 Task: Find a flat in Działdowo, Poland, for 2 guests from 2 June to 15 June, with a price range of 10,000 to 15,000, self check-in, and English-speaking host.
Action: Mouse moved to (366, 149)
Screenshot: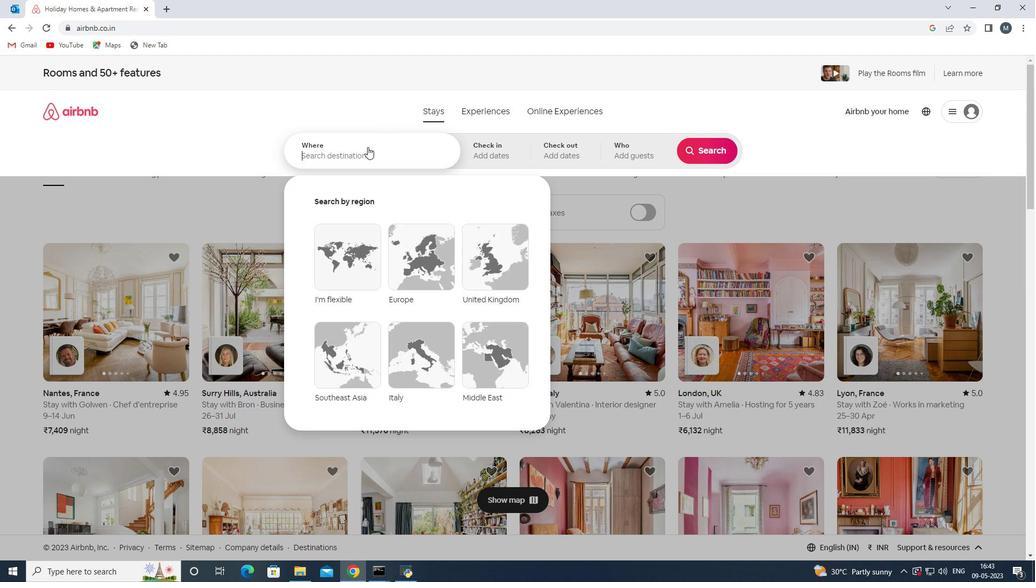 
Action: Mouse pressed left at (366, 149)
Screenshot: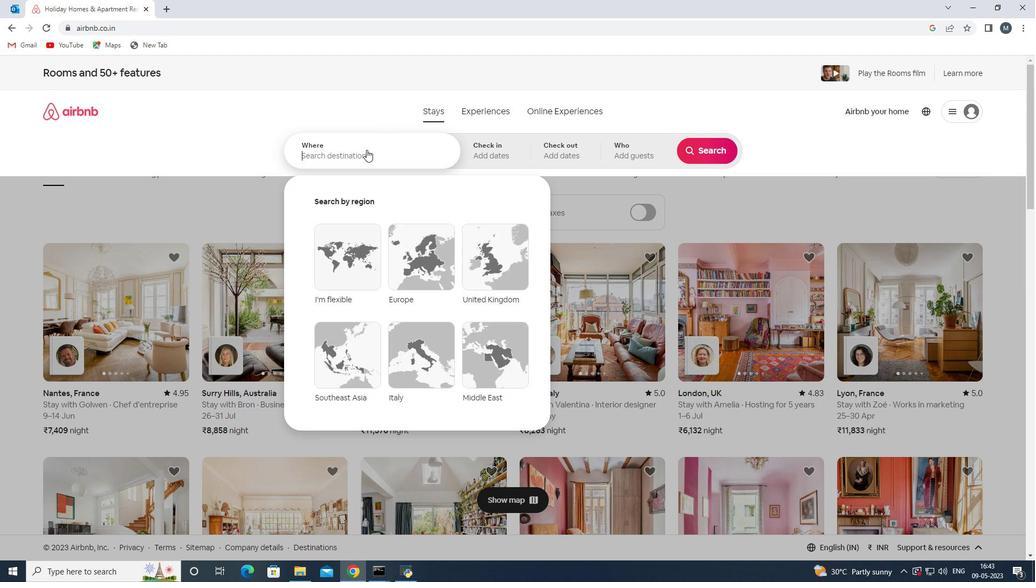 
Action: Mouse moved to (366, 154)
Screenshot: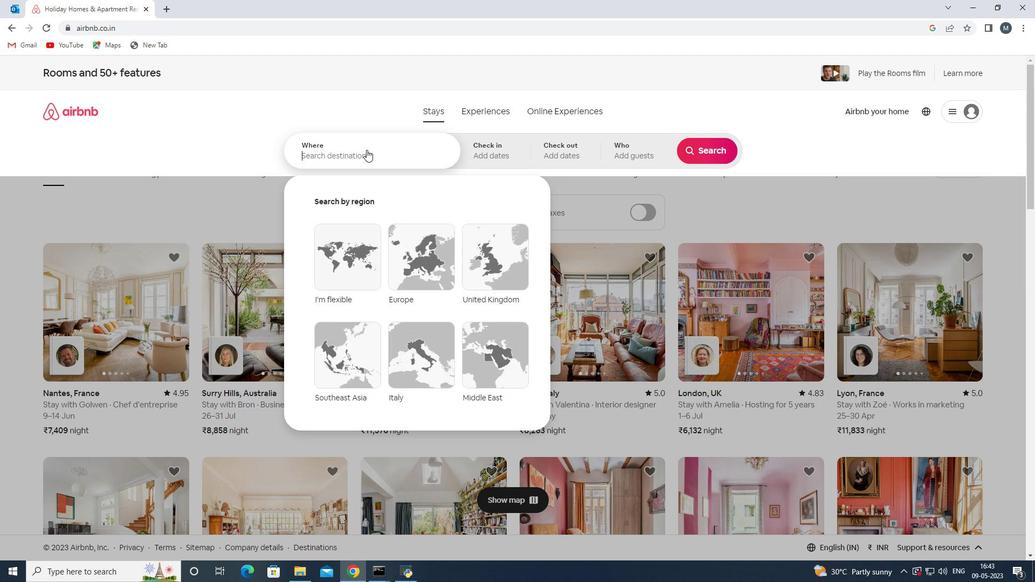 
Action: Key pressed <Key.shift><Key.shift><Key.shift>Dzialdowo,<Key.shift>Poland
Screenshot: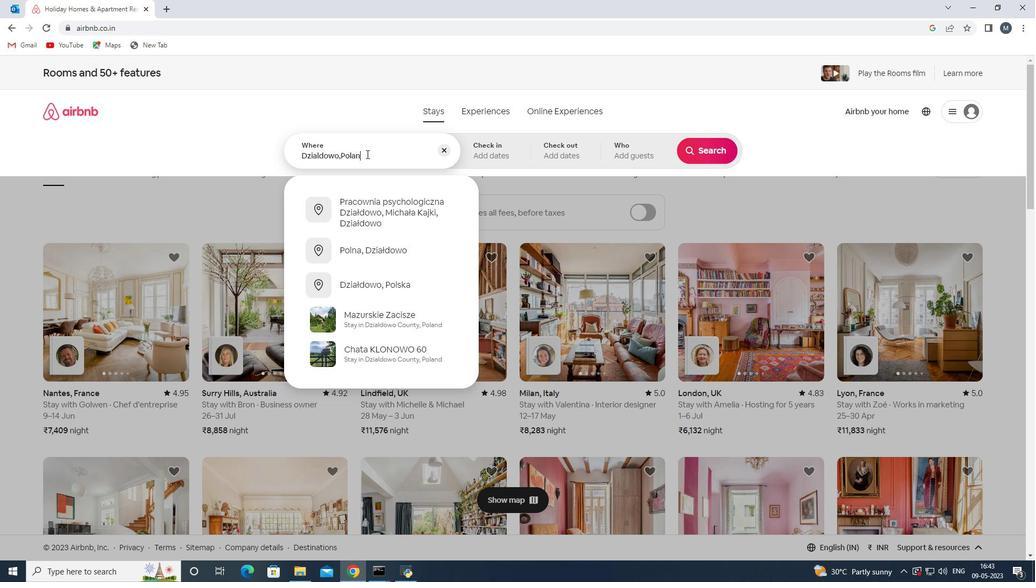 
Action: Mouse moved to (387, 213)
Screenshot: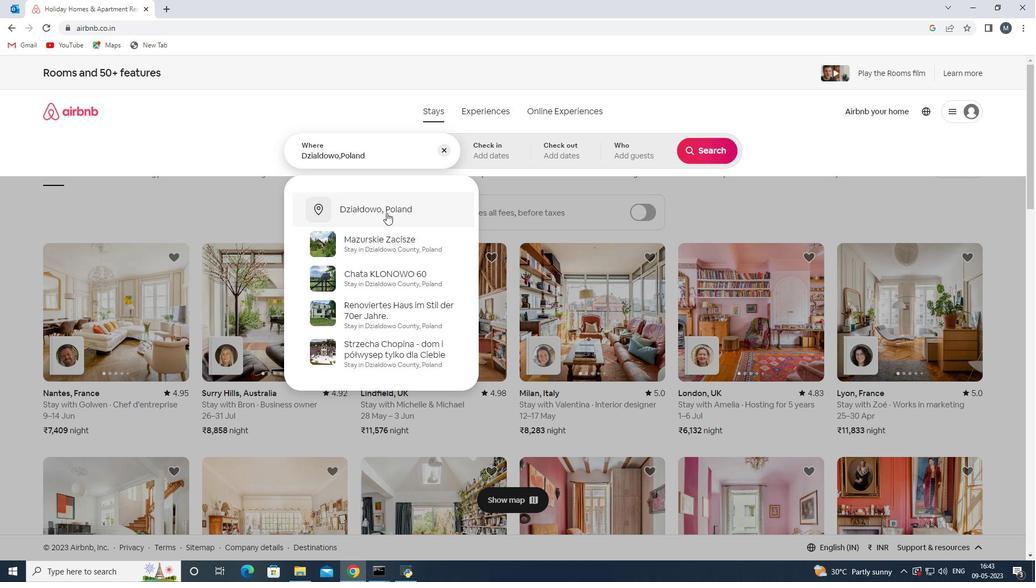 
Action: Mouse pressed left at (387, 213)
Screenshot: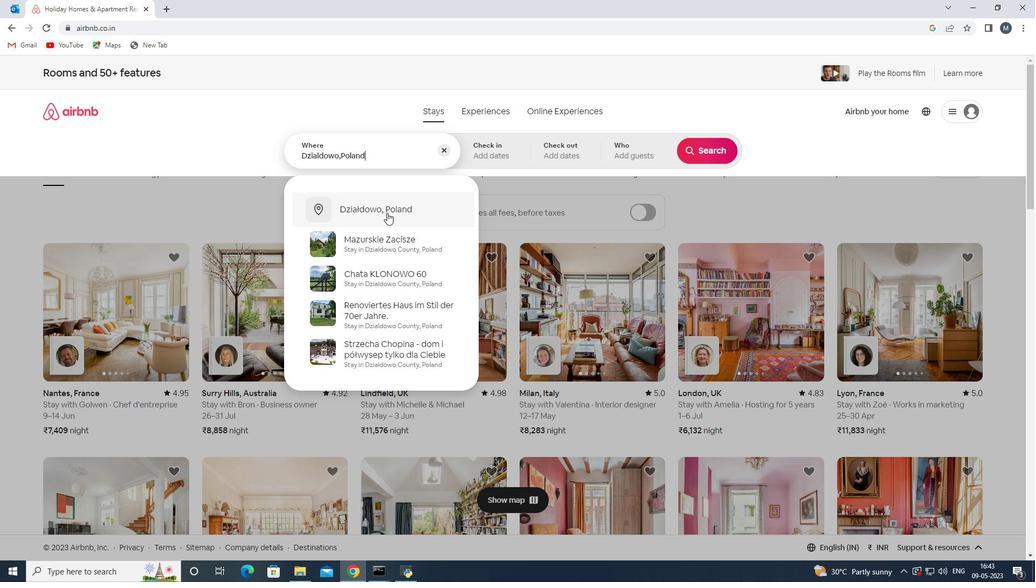 
Action: Mouse moved to (666, 288)
Screenshot: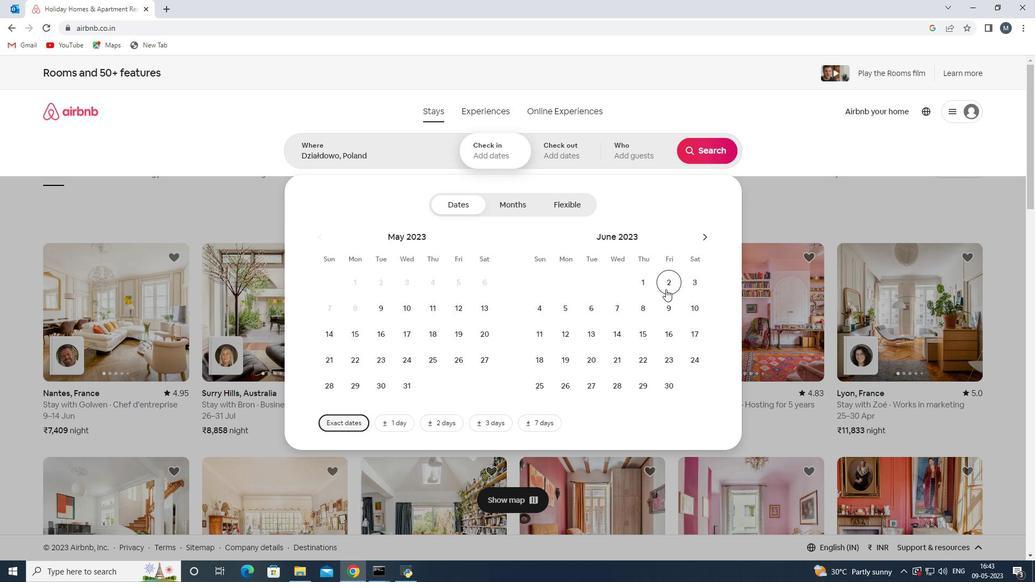 
Action: Mouse pressed left at (666, 288)
Screenshot: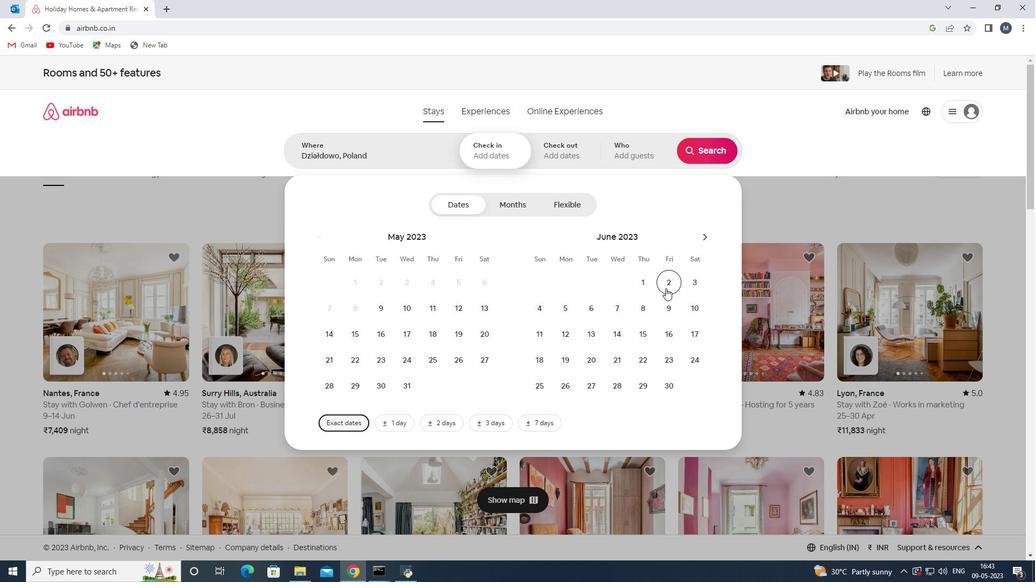 
Action: Mouse moved to (628, 336)
Screenshot: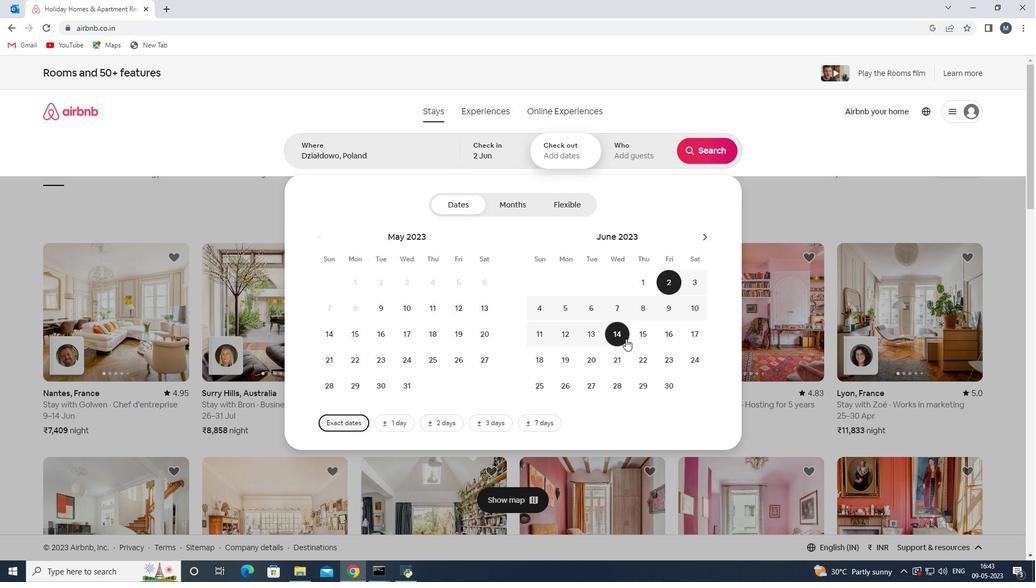 
Action: Mouse pressed left at (628, 336)
Screenshot: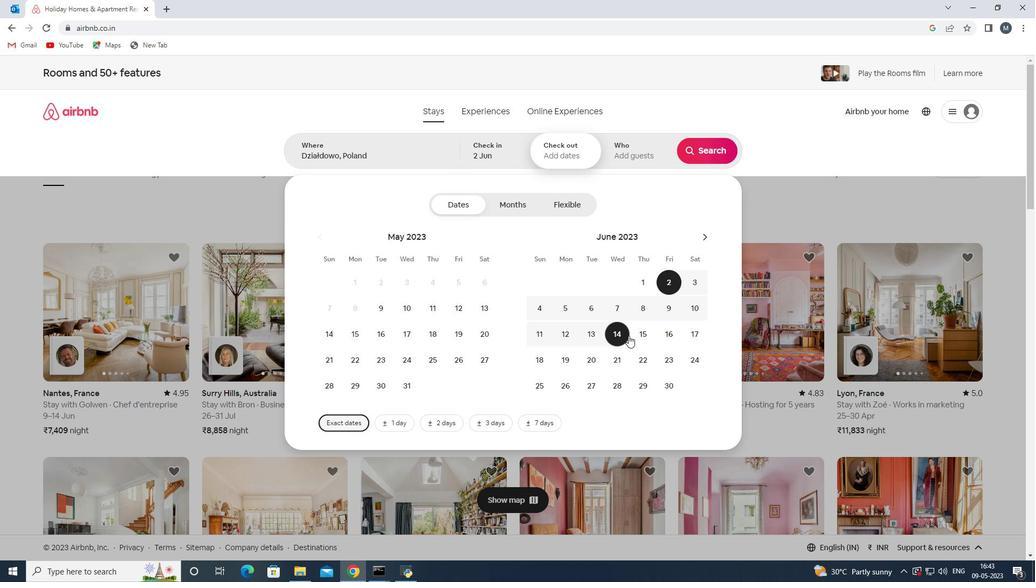 
Action: Mouse moved to (636, 334)
Screenshot: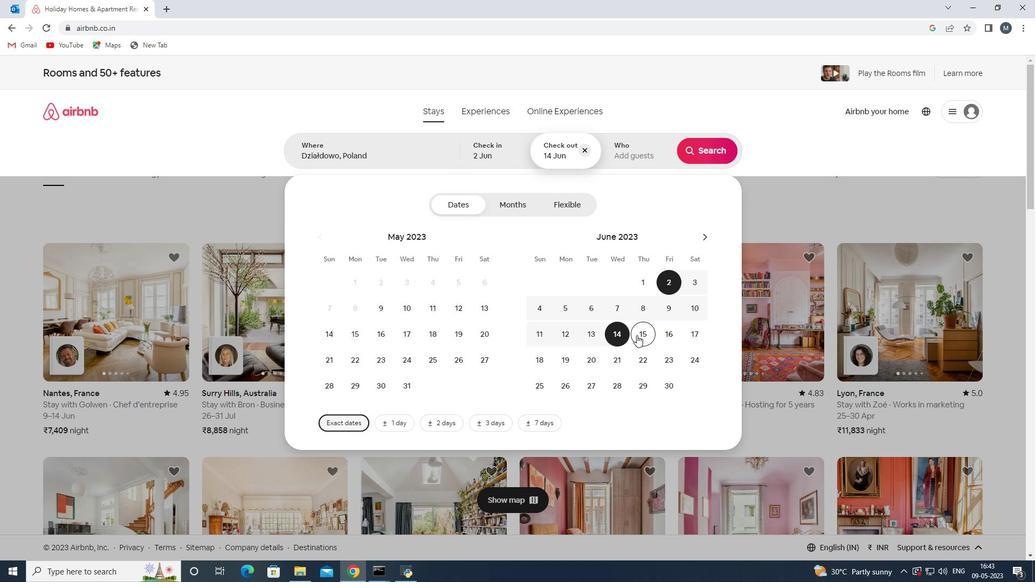 
Action: Mouse pressed left at (636, 334)
Screenshot: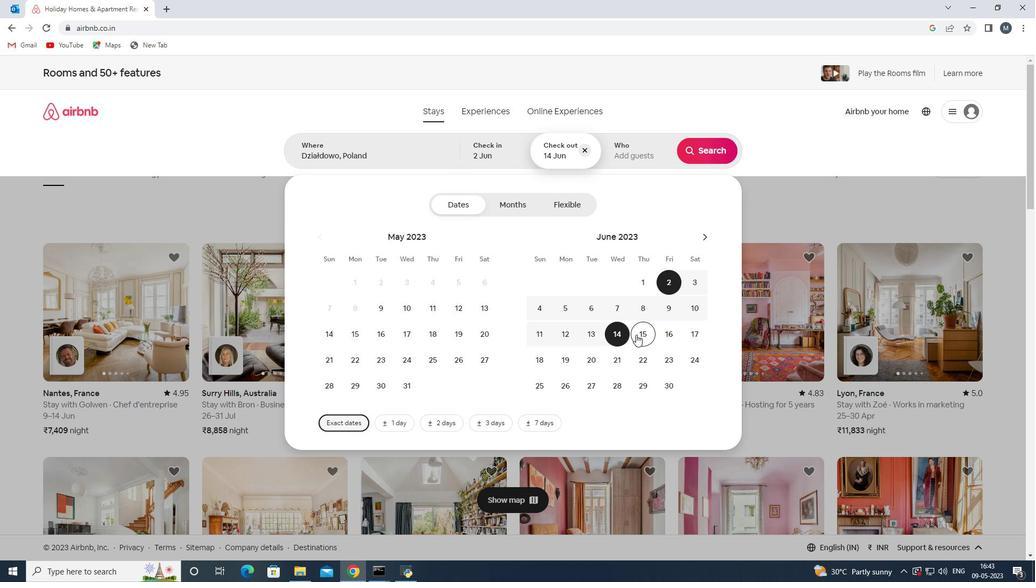 
Action: Mouse moved to (623, 148)
Screenshot: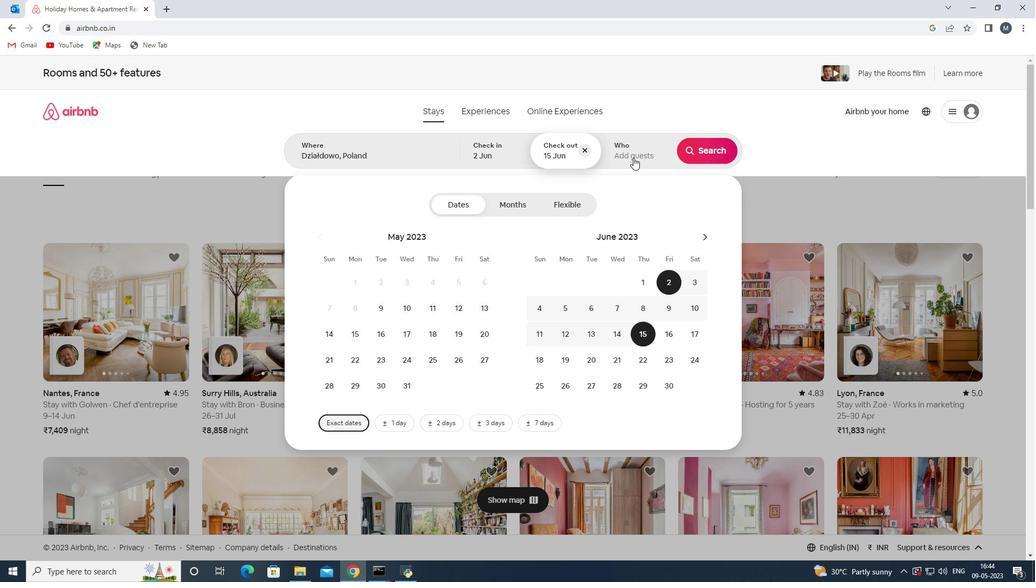 
Action: Mouse pressed left at (623, 148)
Screenshot: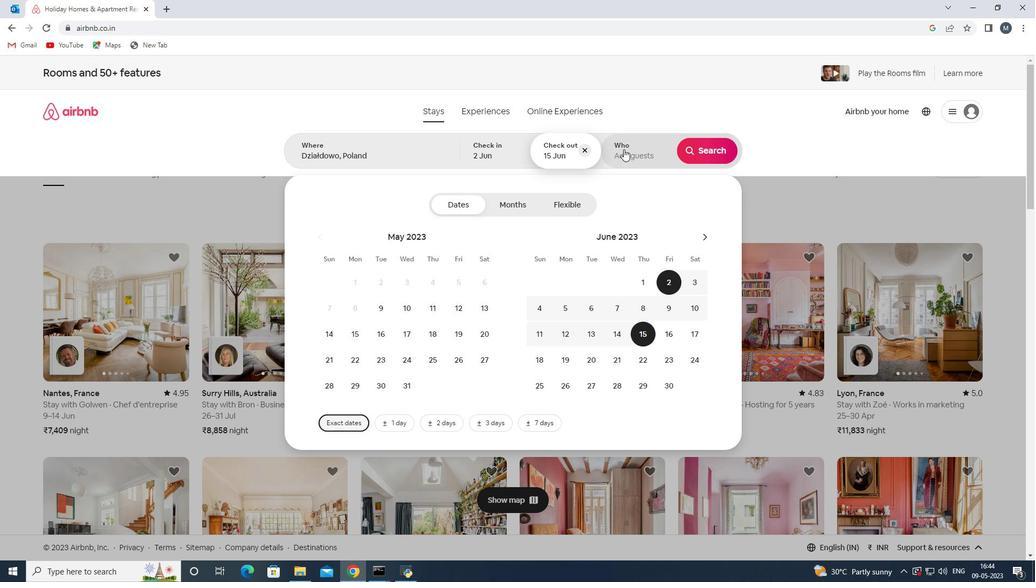 
Action: Mouse moved to (709, 204)
Screenshot: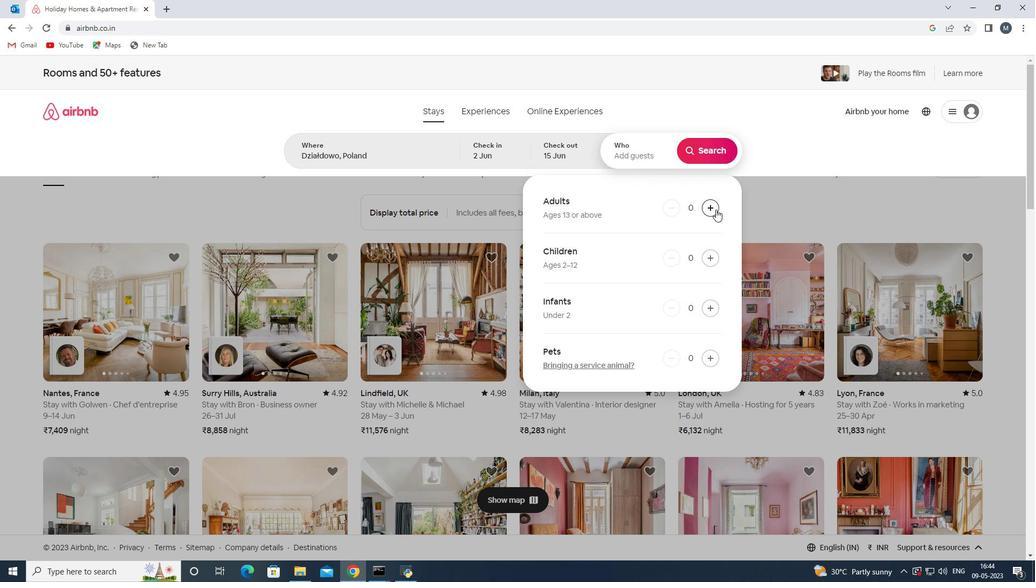 
Action: Mouse pressed left at (709, 204)
Screenshot: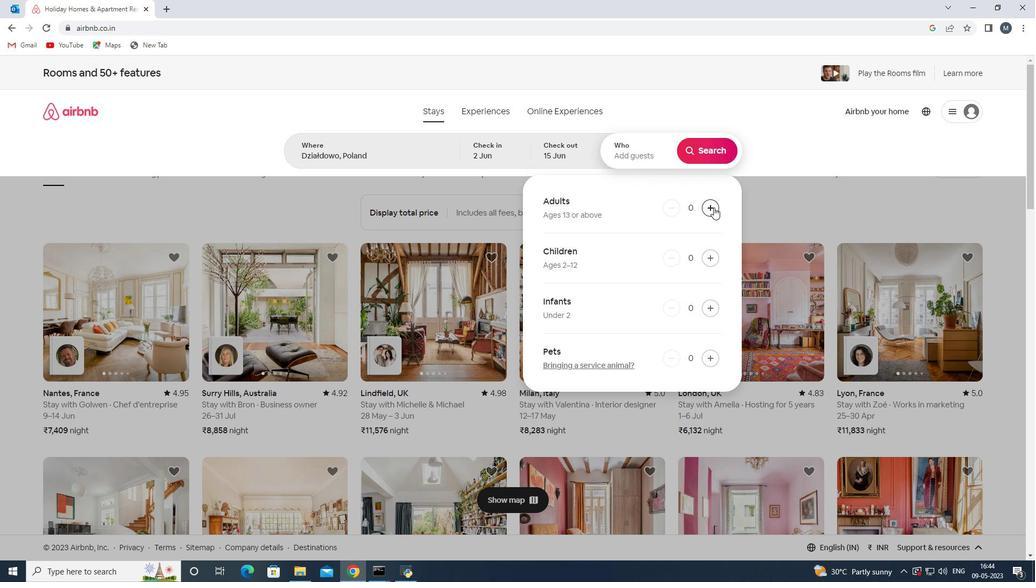 
Action: Mouse pressed left at (709, 204)
Screenshot: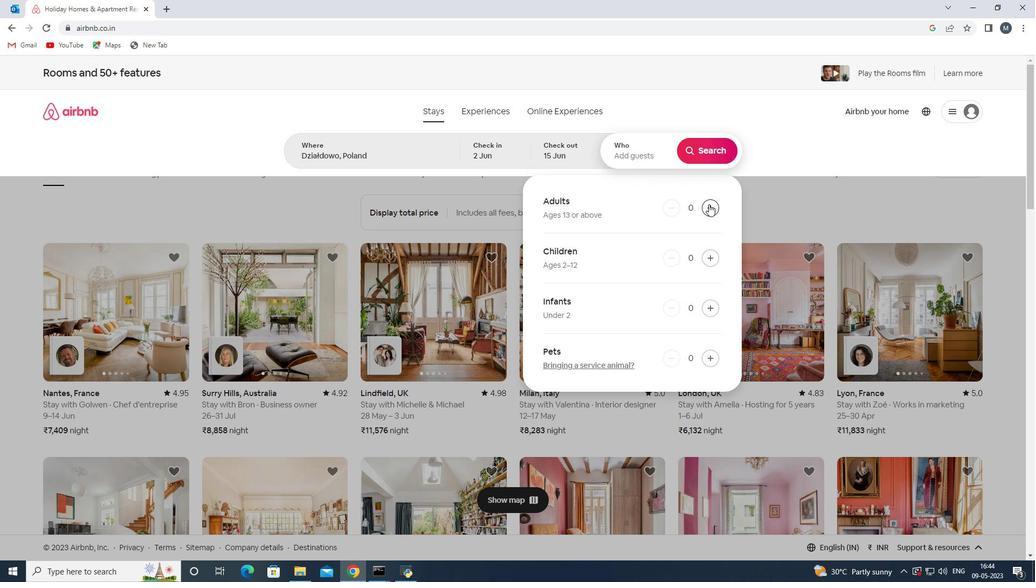 
Action: Mouse moved to (708, 354)
Screenshot: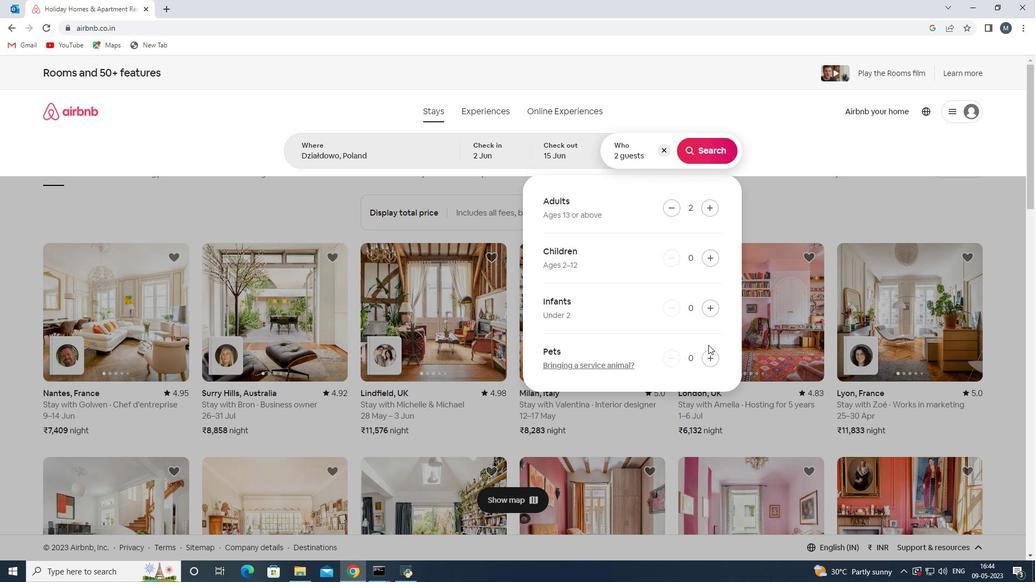 
Action: Mouse pressed left at (708, 354)
Screenshot: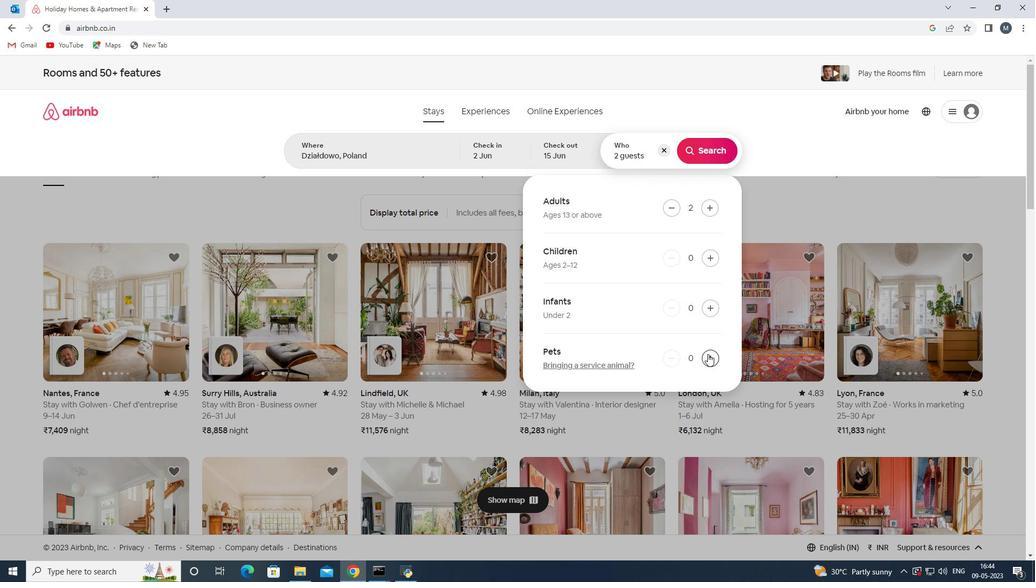 
Action: Mouse moved to (711, 148)
Screenshot: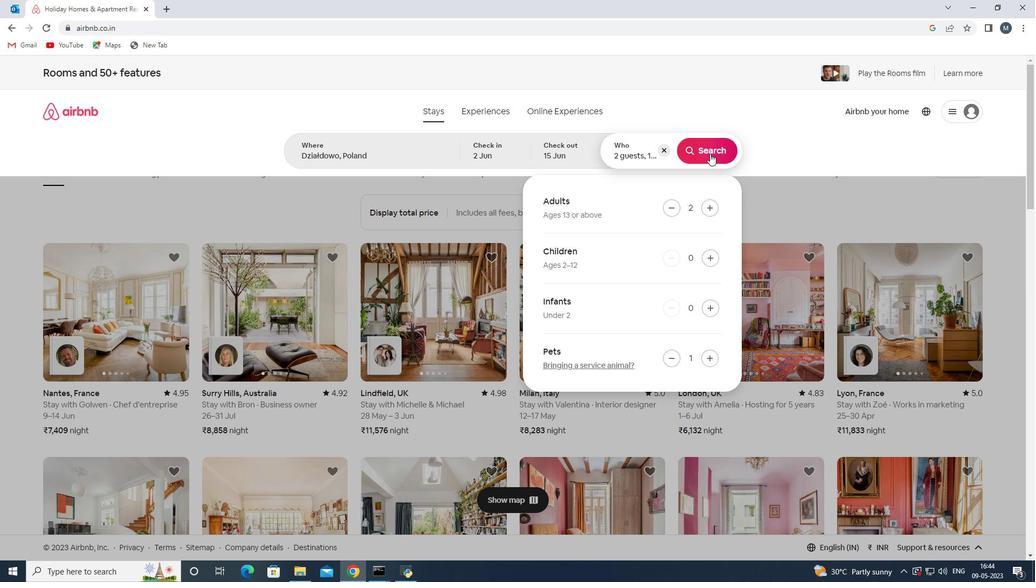 
Action: Mouse pressed left at (711, 148)
Screenshot: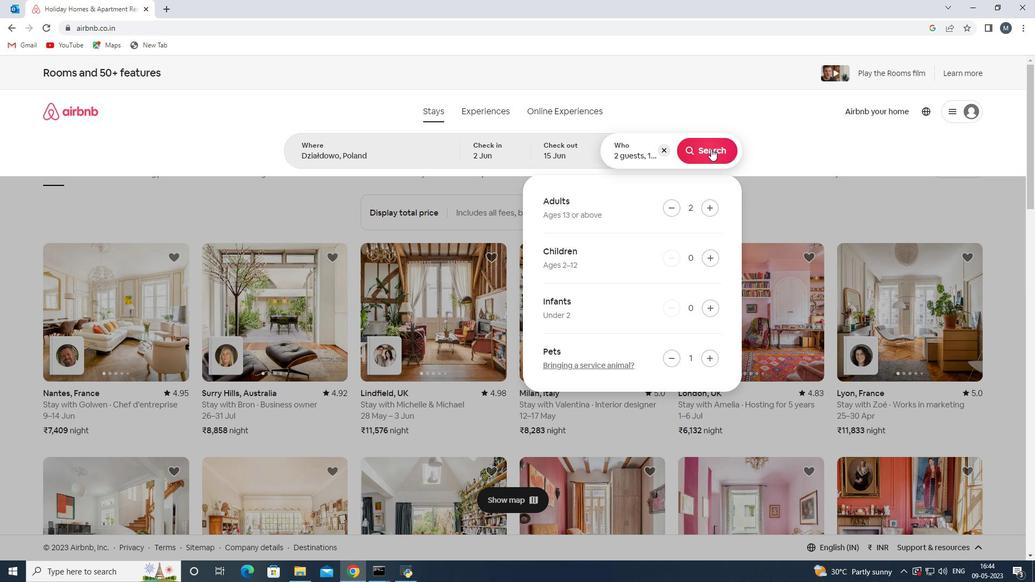 
Action: Mouse moved to (974, 121)
Screenshot: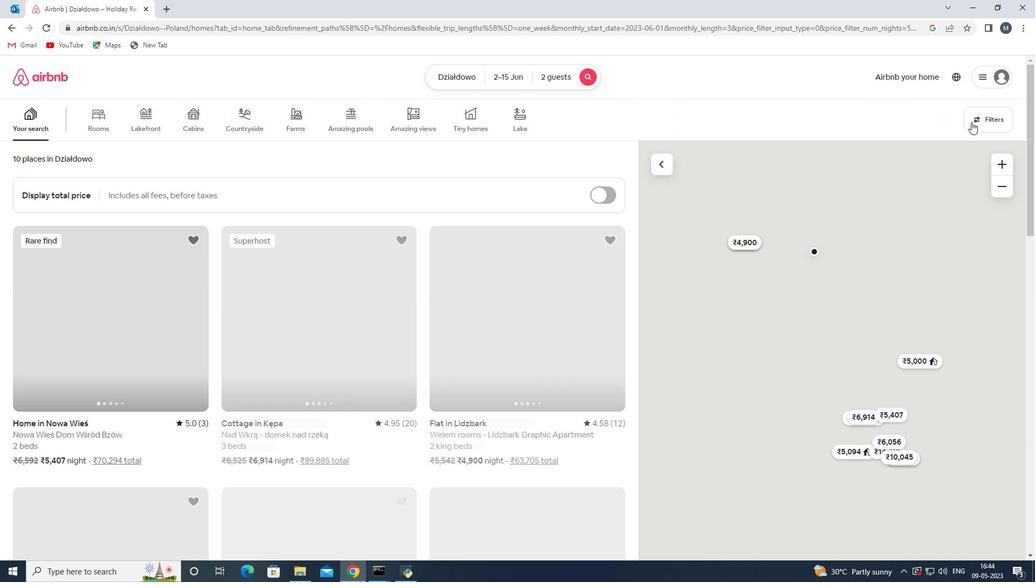
Action: Mouse pressed left at (974, 121)
Screenshot: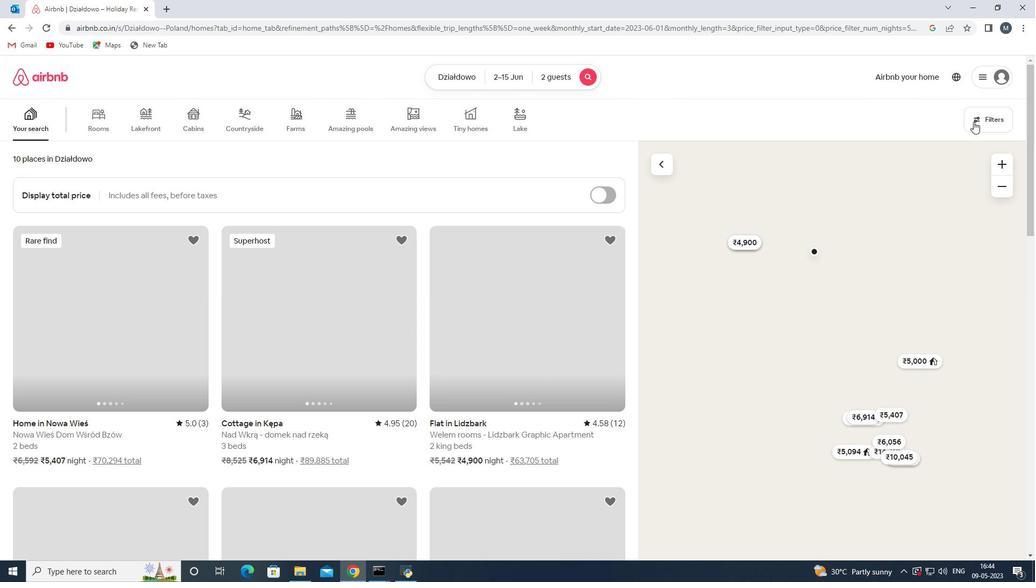 
Action: Mouse moved to (422, 384)
Screenshot: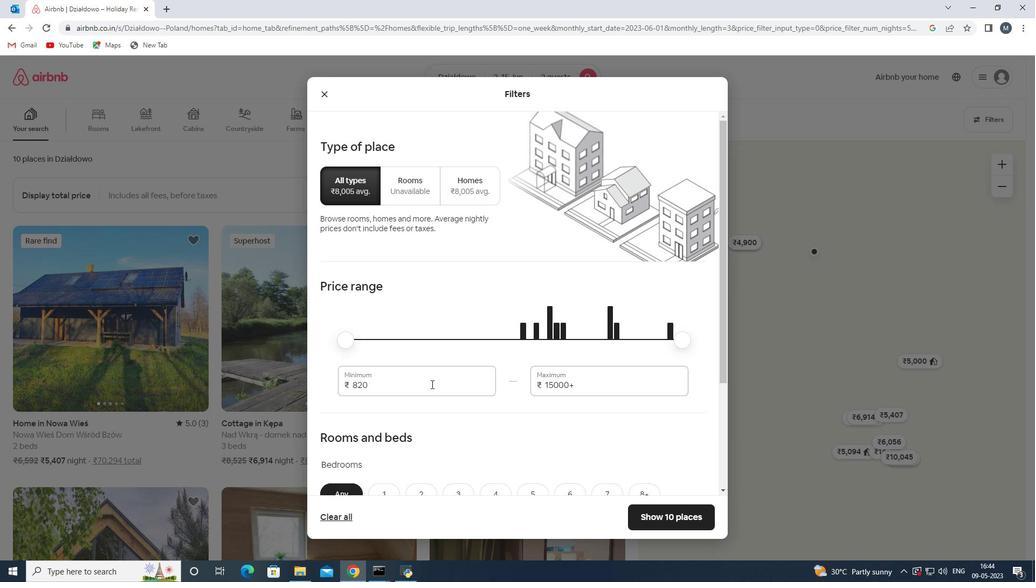 
Action: Mouse pressed left at (422, 384)
Screenshot: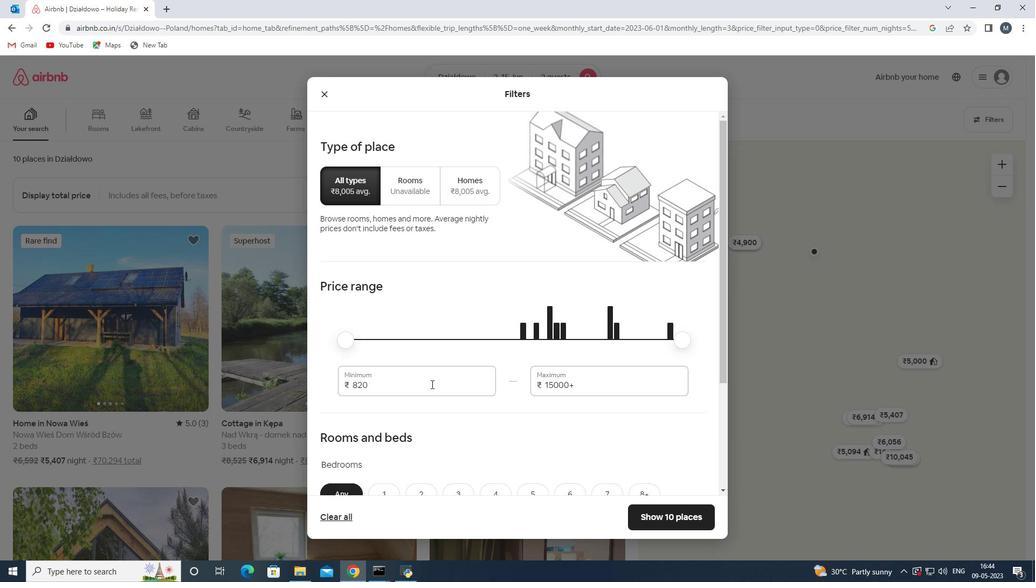 
Action: Mouse moved to (344, 382)
Screenshot: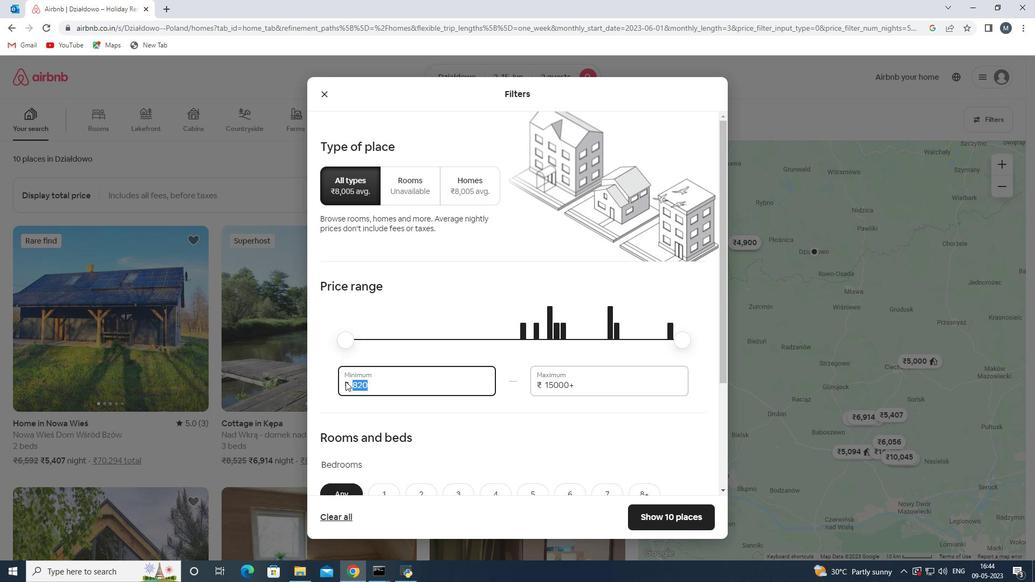 
Action: Key pressed 1
Screenshot: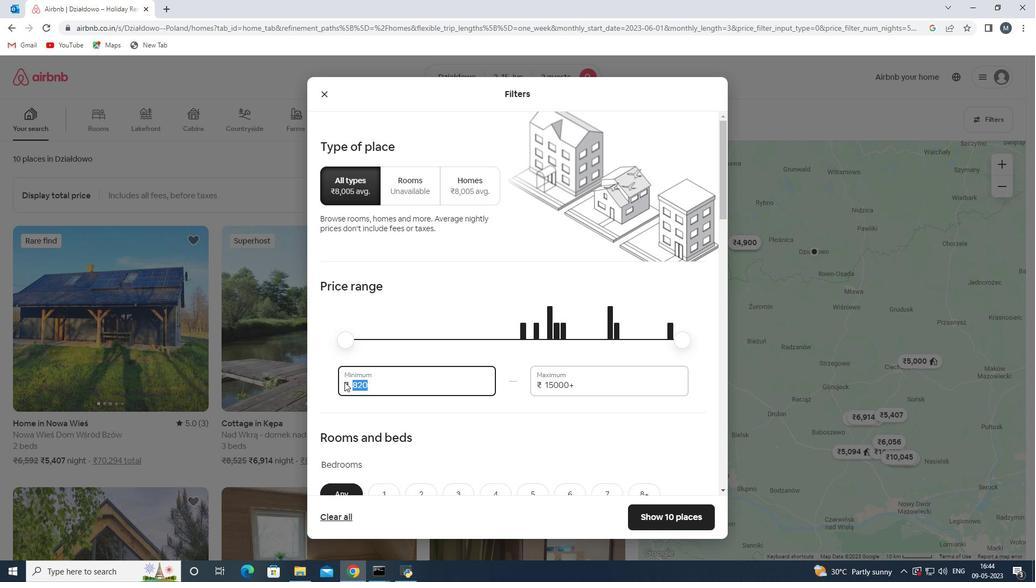 
Action: Mouse moved to (344, 382)
Screenshot: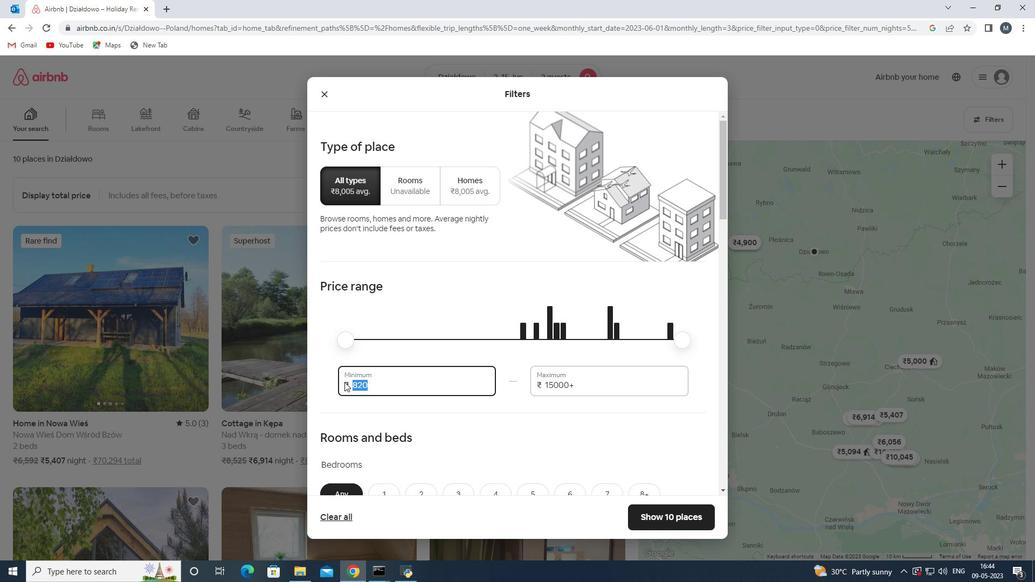 
Action: Key pressed 0000
Screenshot: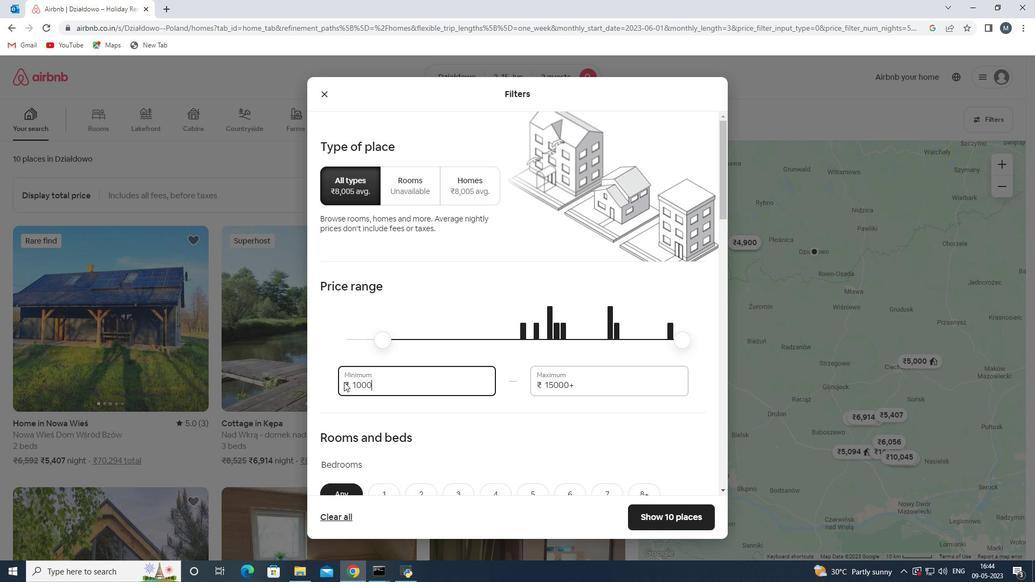 
Action: Mouse moved to (585, 382)
Screenshot: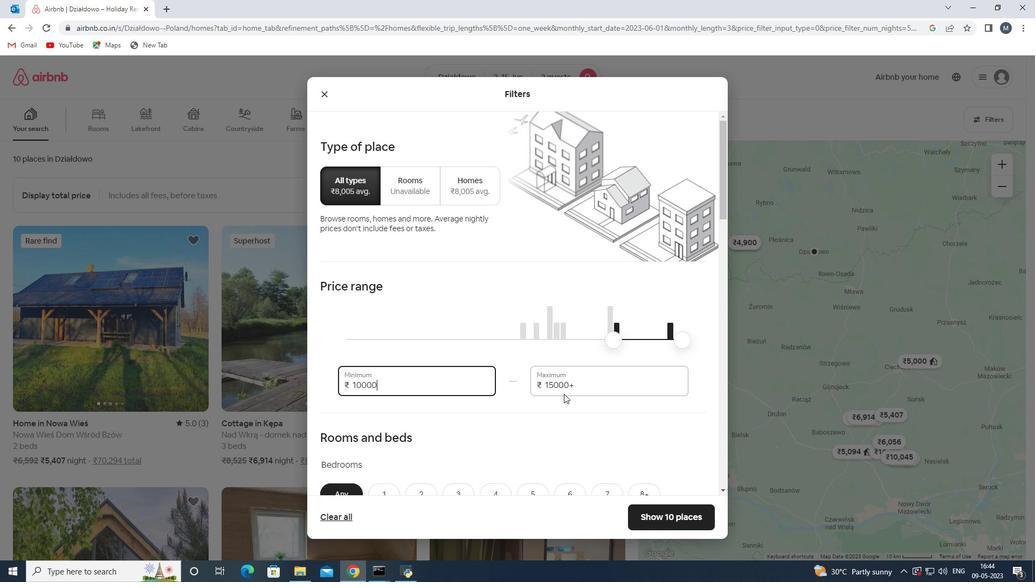 
Action: Mouse pressed left at (585, 382)
Screenshot: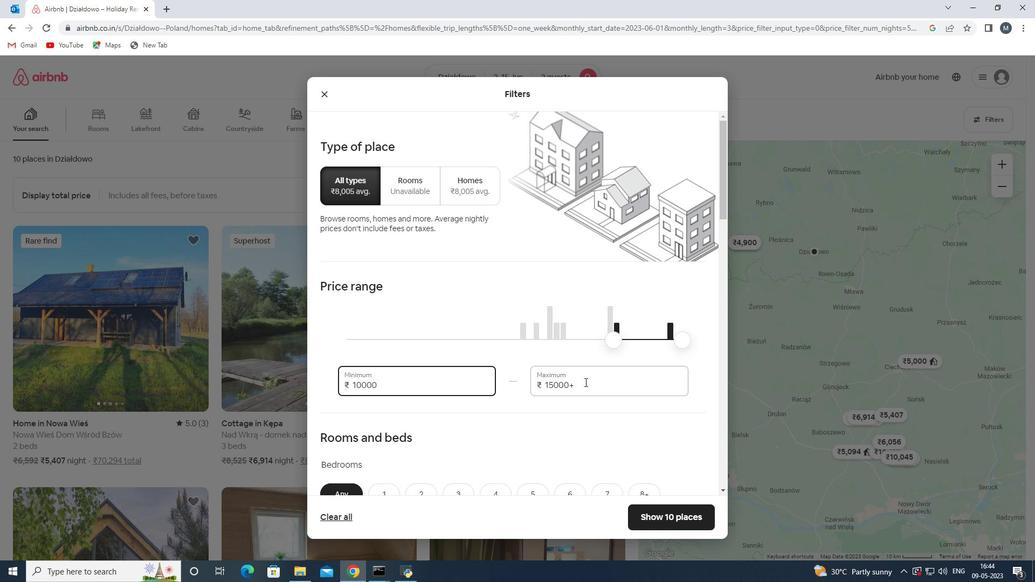 
Action: Mouse moved to (546, 384)
Screenshot: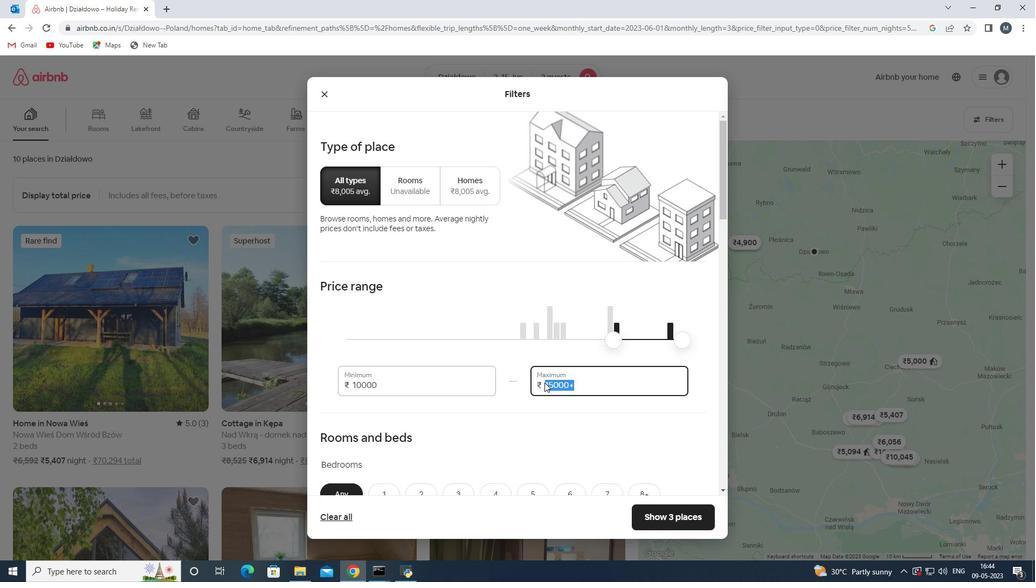 
Action: Key pressed 15000
Screenshot: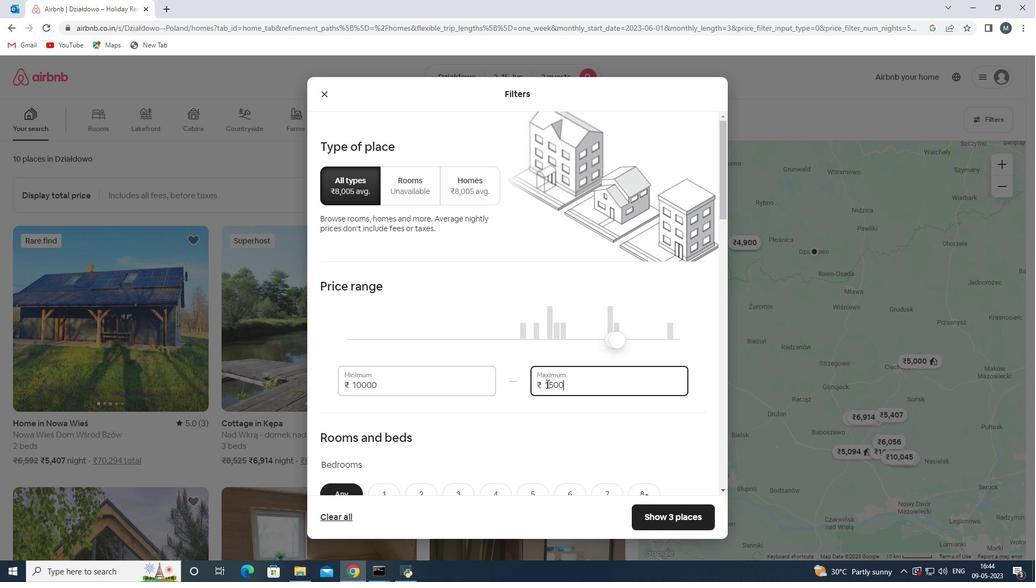 
Action: Mouse moved to (542, 336)
Screenshot: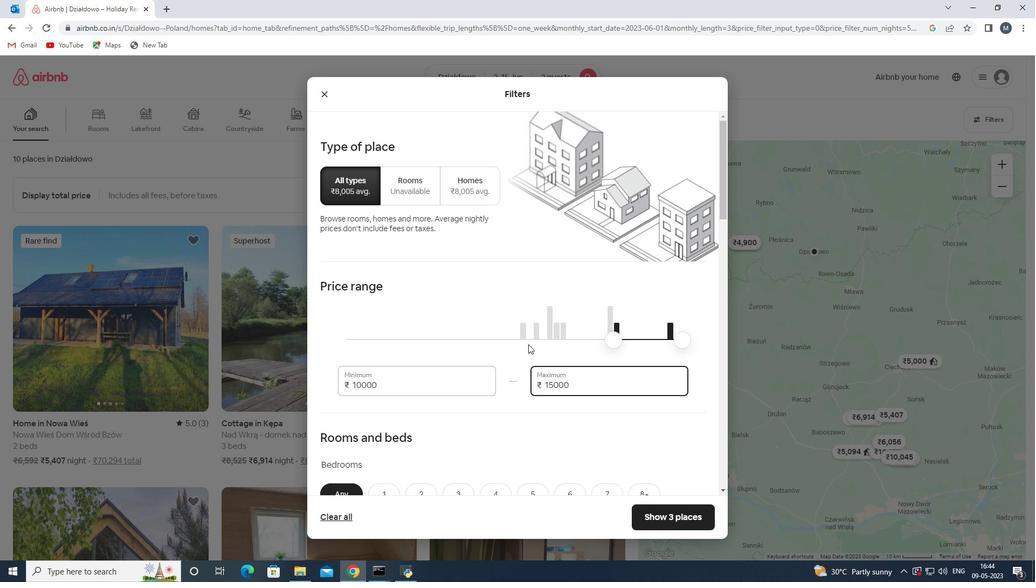 
Action: Mouse scrolled (542, 335) with delta (0, 0)
Screenshot: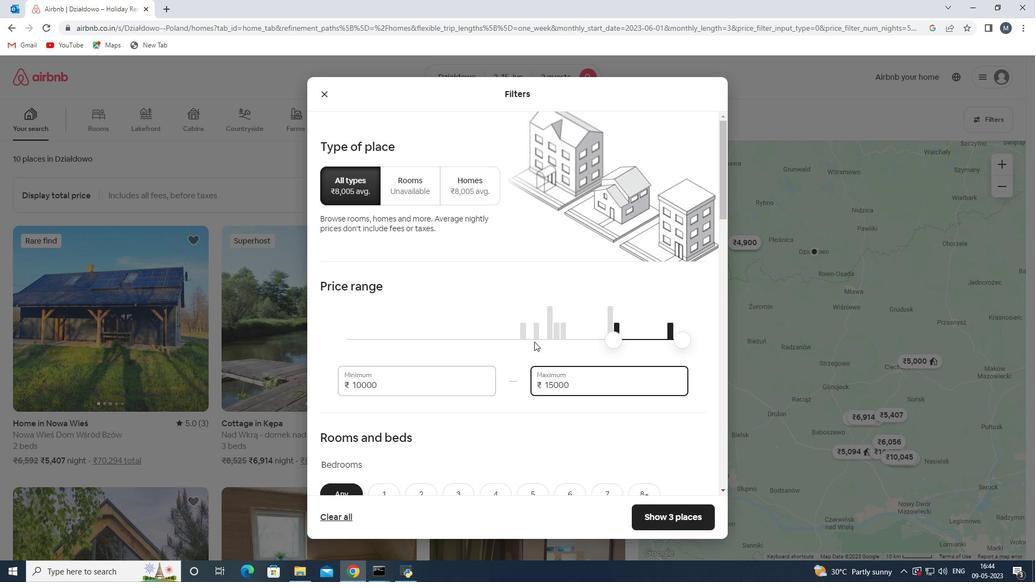 
Action: Mouse moved to (467, 341)
Screenshot: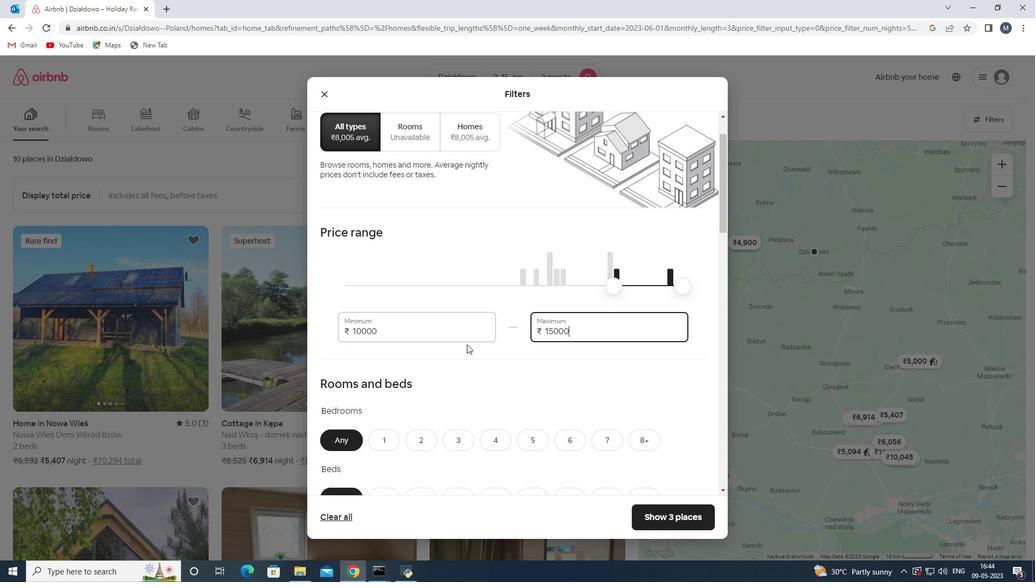 
Action: Mouse scrolled (467, 341) with delta (0, 0)
Screenshot: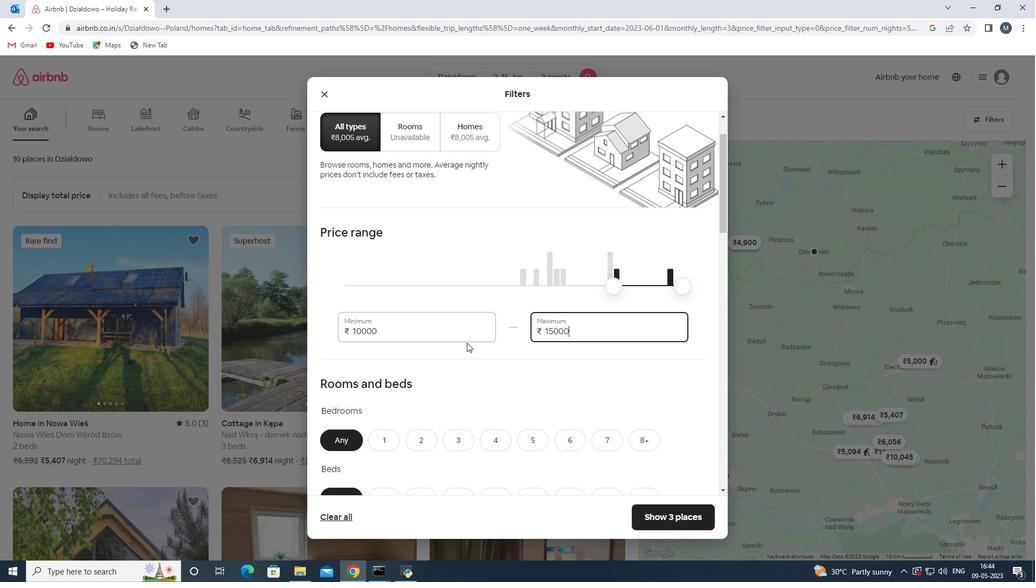 
Action: Mouse moved to (465, 341)
Screenshot: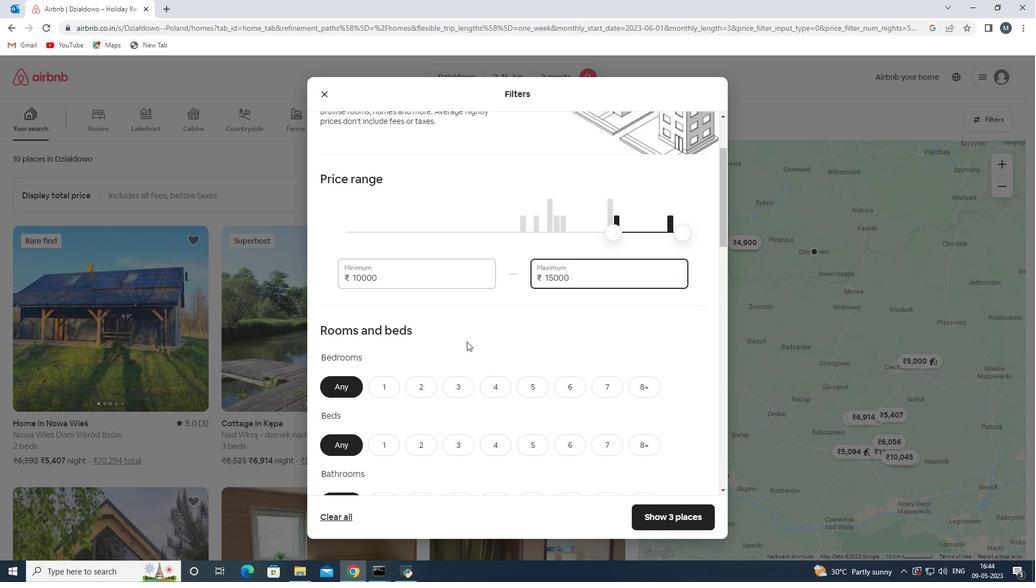 
Action: Mouse scrolled (465, 340) with delta (0, 0)
Screenshot: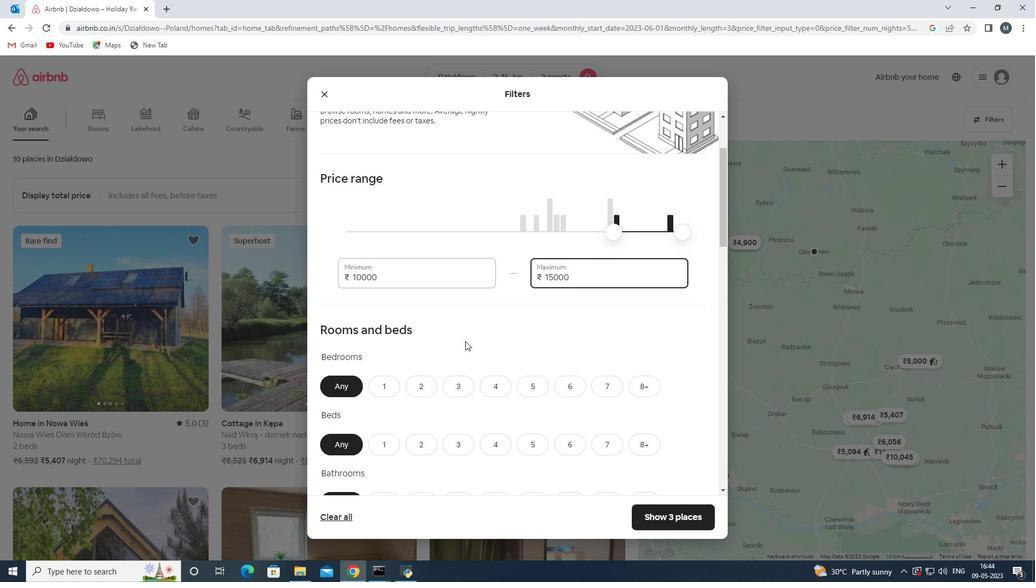 
Action: Mouse moved to (375, 329)
Screenshot: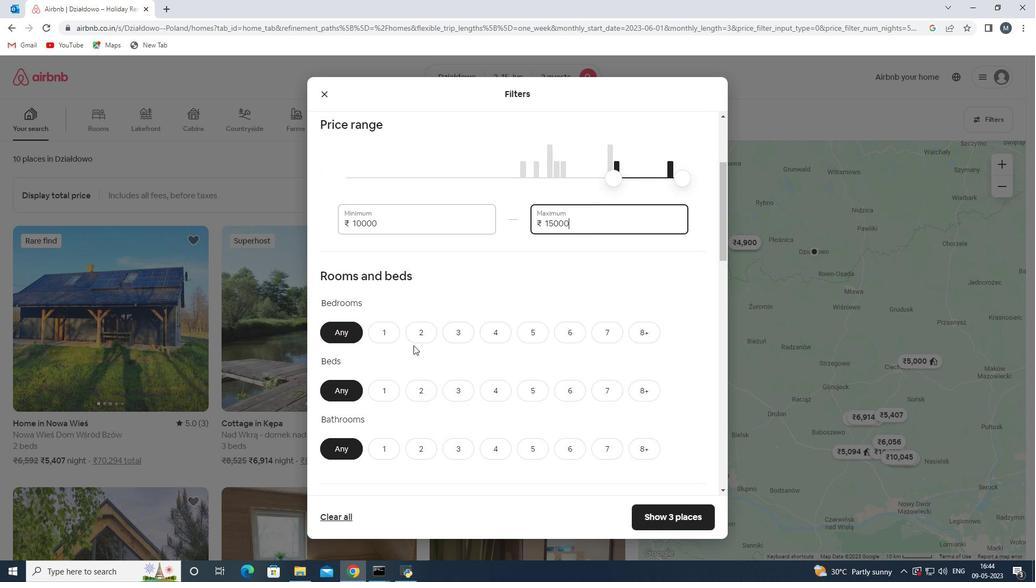
Action: Mouse pressed left at (375, 329)
Screenshot: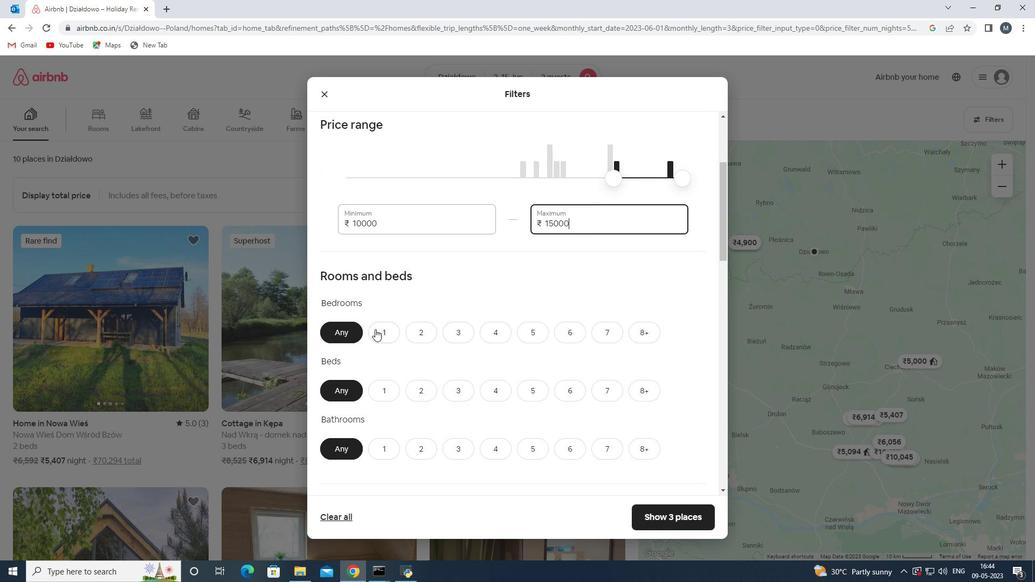 
Action: Mouse moved to (388, 384)
Screenshot: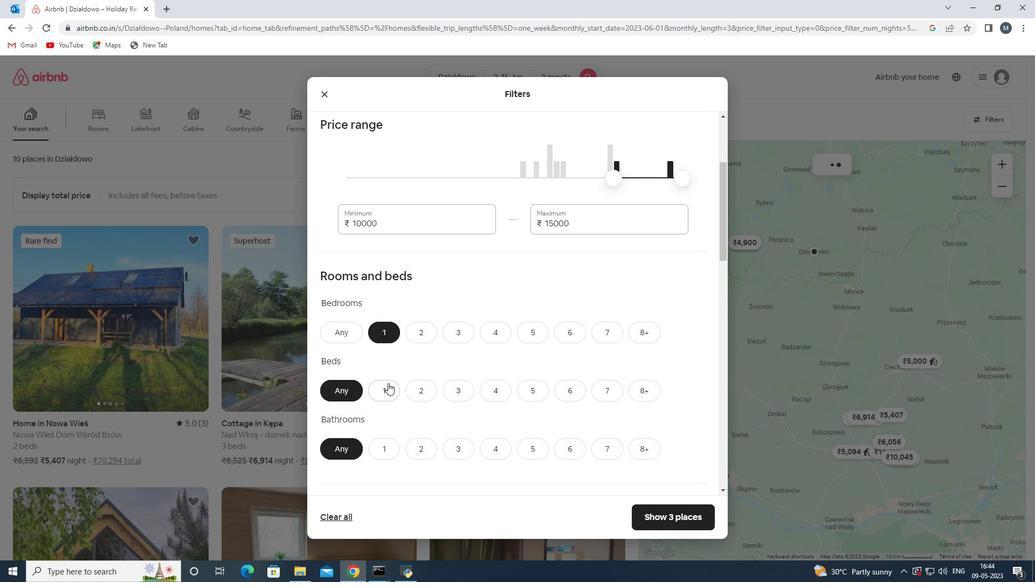 
Action: Mouse pressed left at (388, 384)
Screenshot: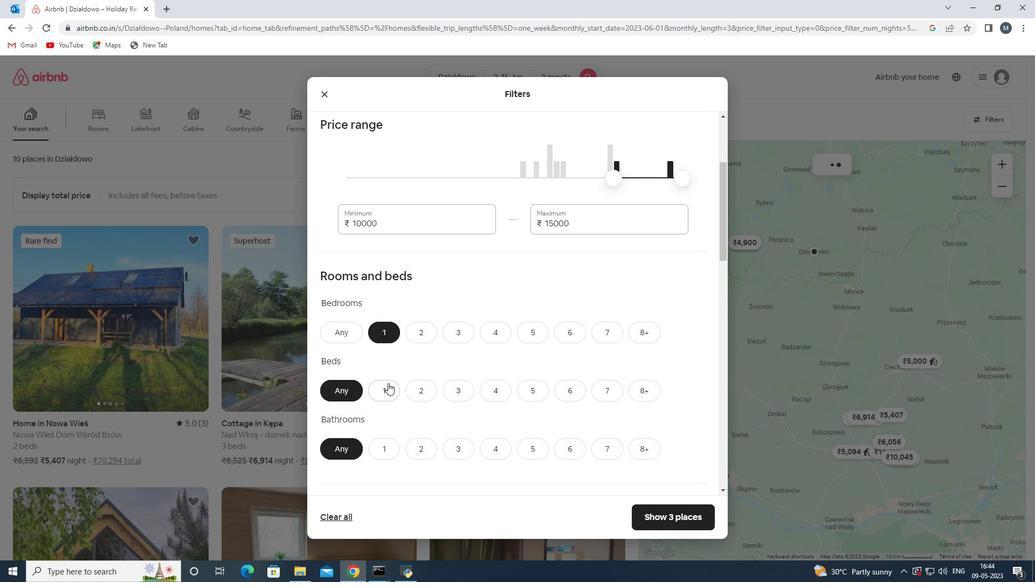 
Action: Mouse moved to (382, 406)
Screenshot: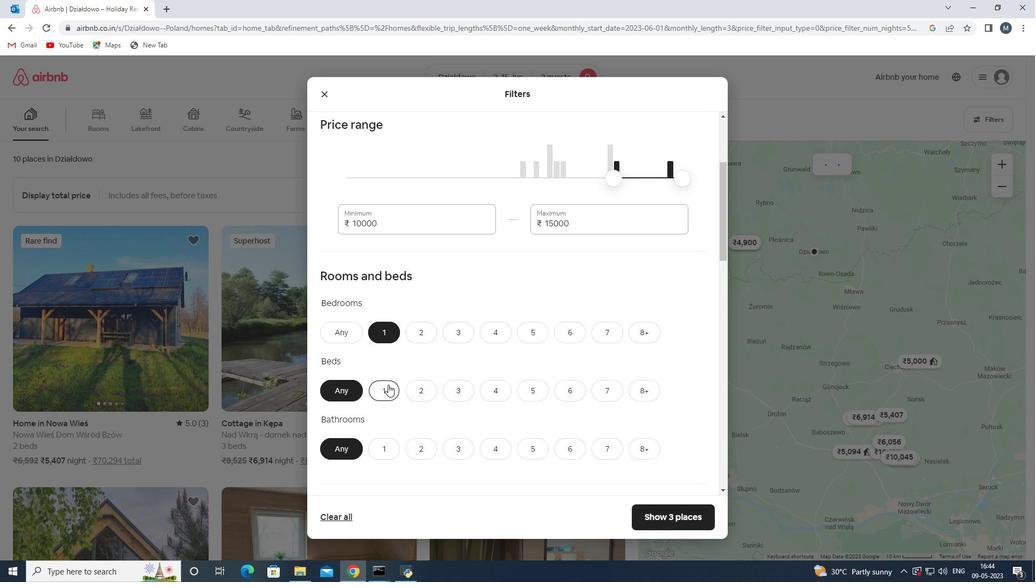 
Action: Mouse scrolled (382, 406) with delta (0, 0)
Screenshot: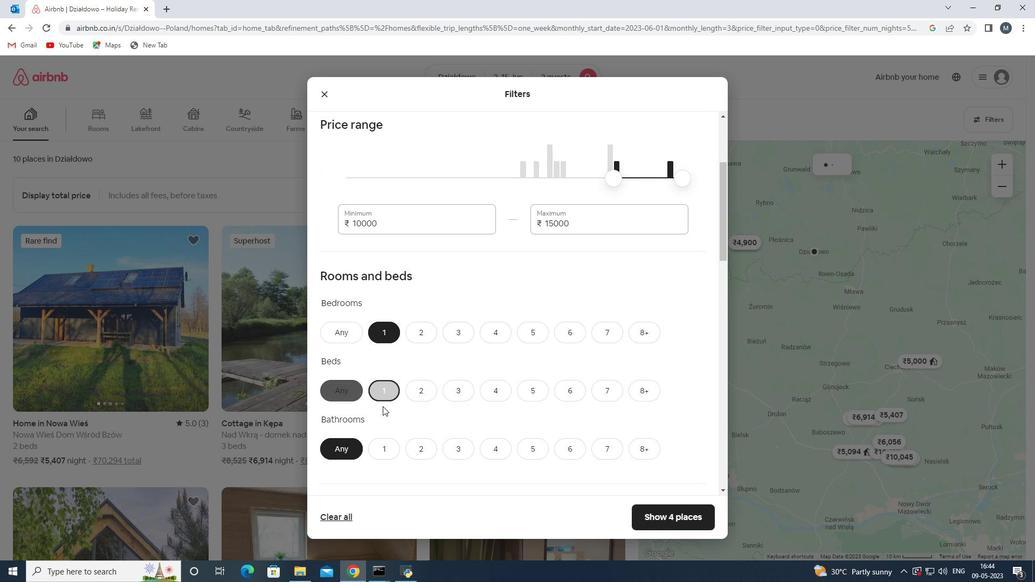 
Action: Mouse moved to (388, 389)
Screenshot: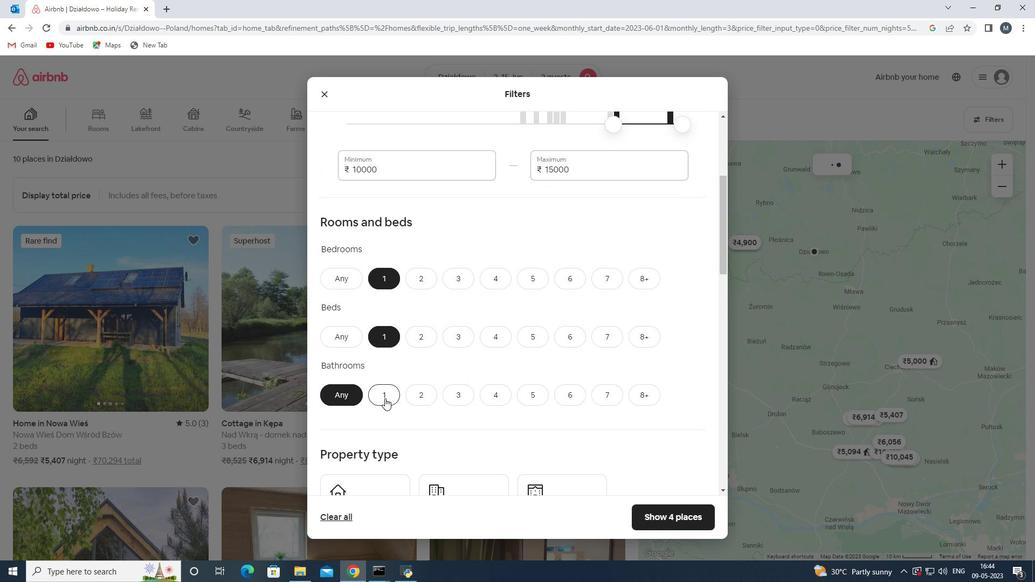 
Action: Mouse pressed left at (388, 389)
Screenshot: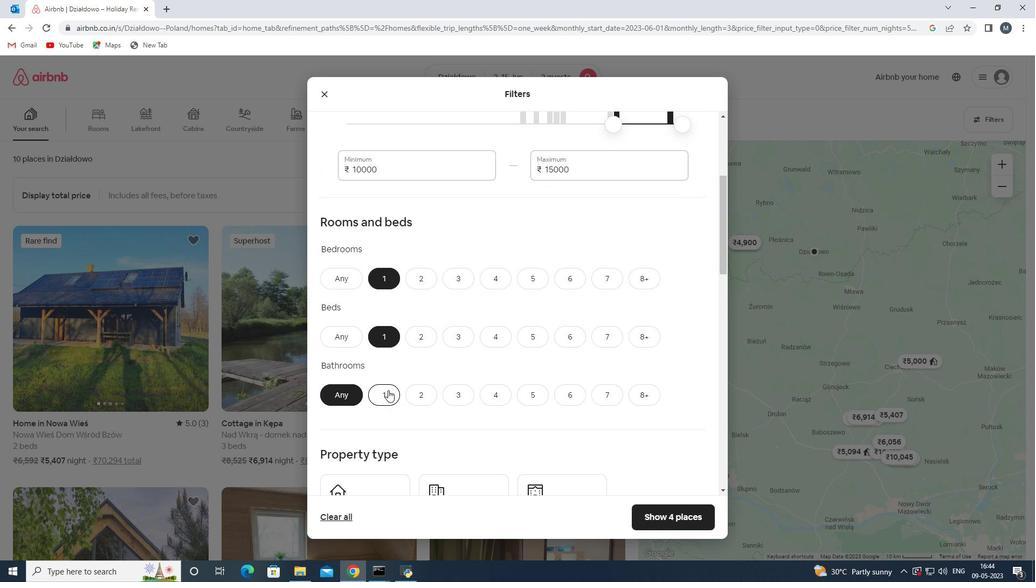 
Action: Mouse moved to (431, 347)
Screenshot: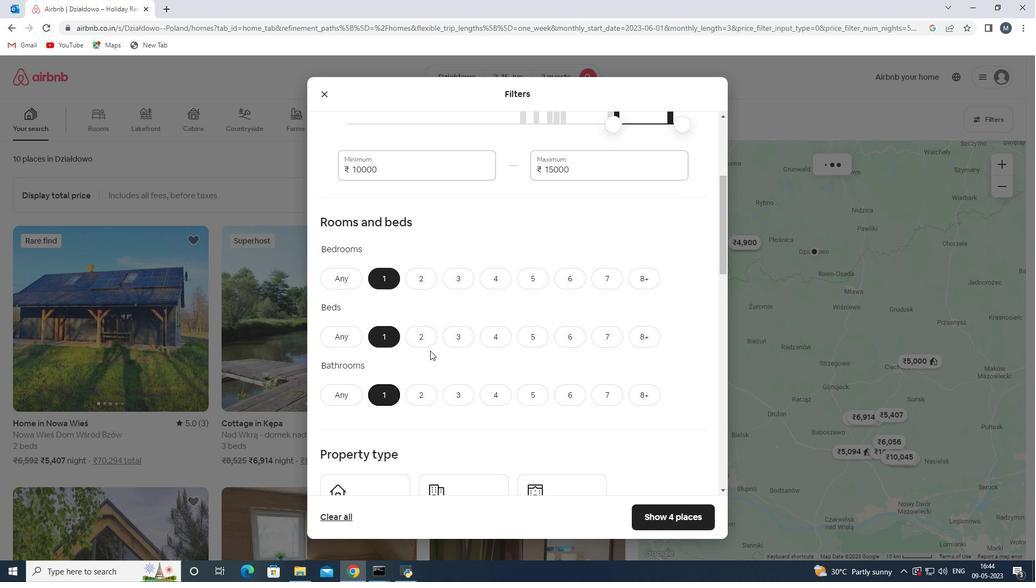 
Action: Mouse scrolled (431, 346) with delta (0, 0)
Screenshot: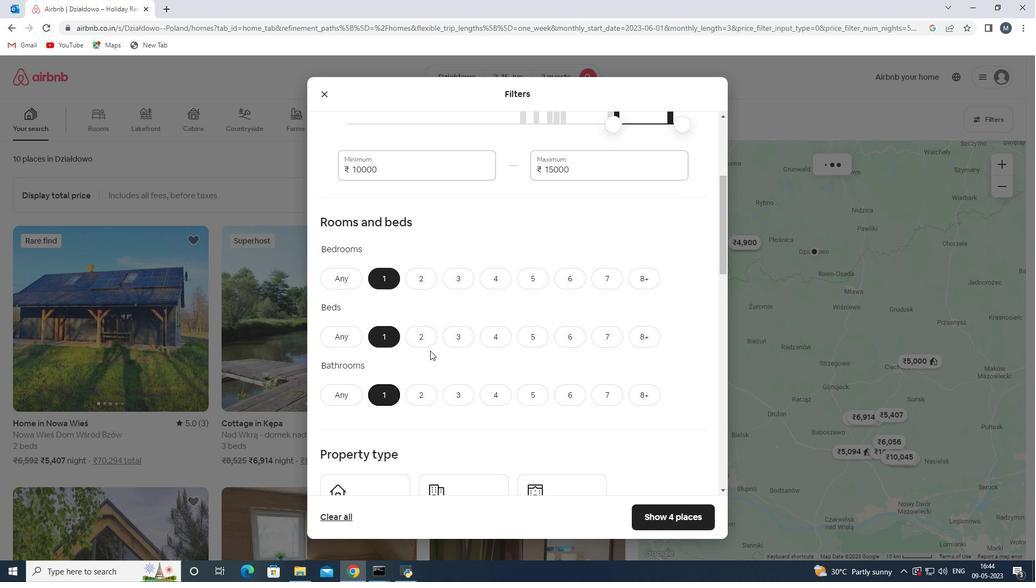 
Action: Mouse moved to (436, 338)
Screenshot: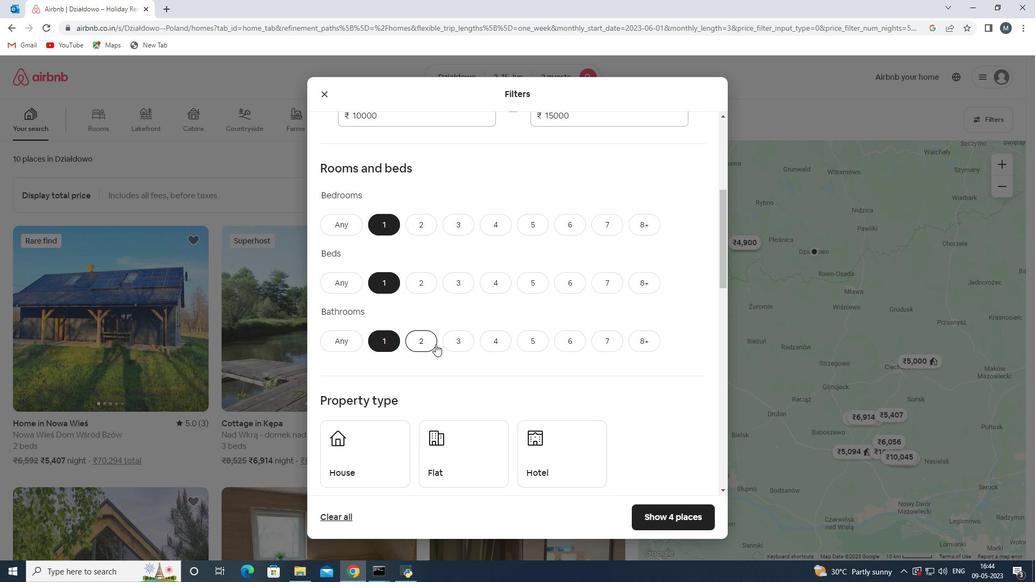 
Action: Mouse scrolled (436, 338) with delta (0, 0)
Screenshot: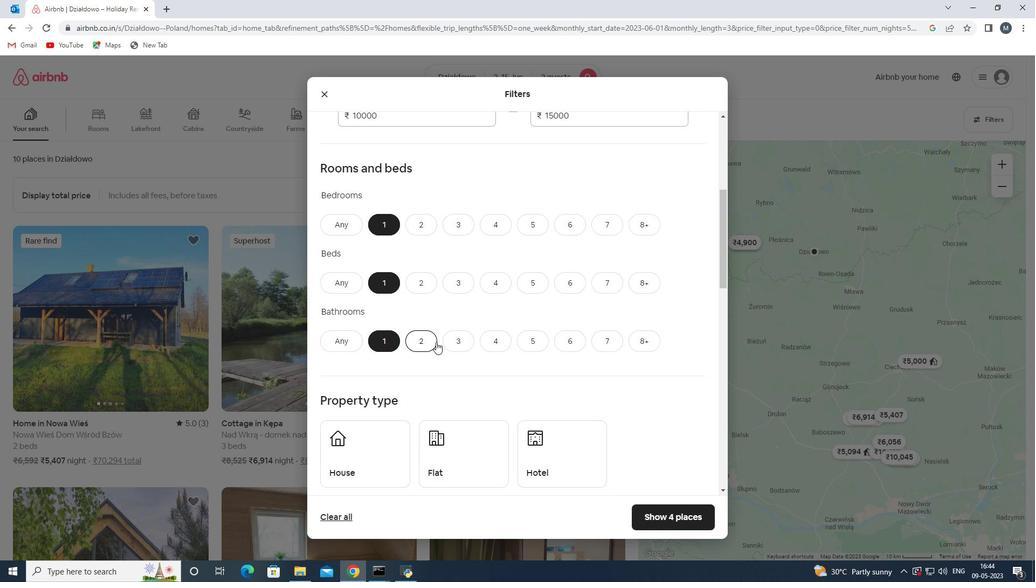 
Action: Mouse moved to (427, 343)
Screenshot: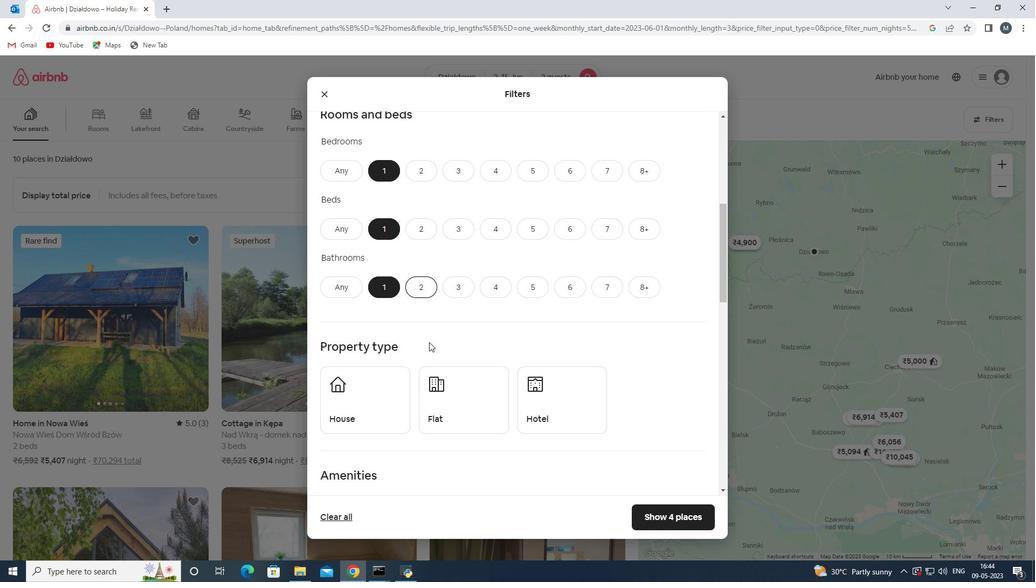 
Action: Mouse scrolled (427, 342) with delta (0, 0)
Screenshot: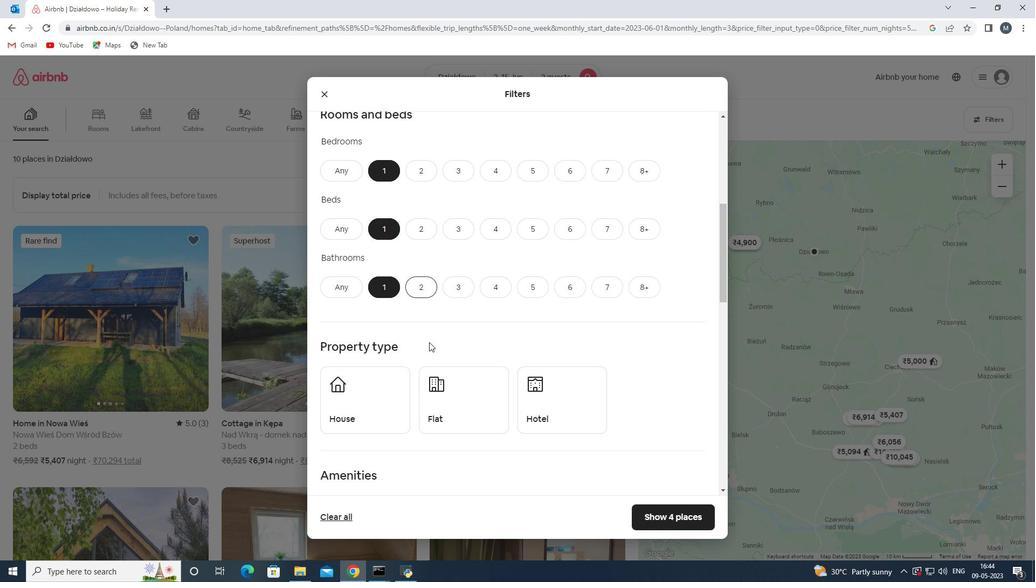 
Action: Mouse moved to (384, 349)
Screenshot: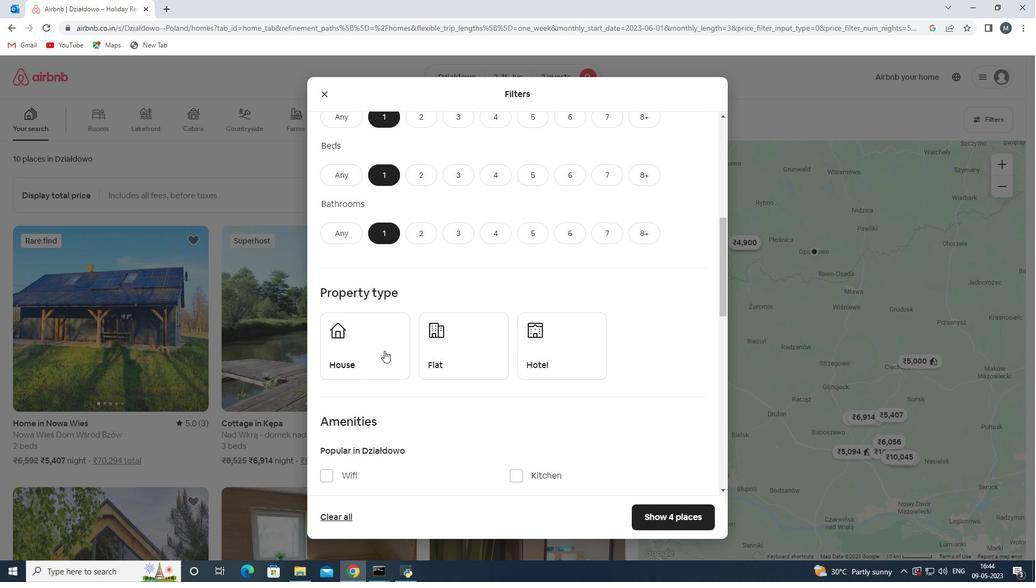 
Action: Mouse pressed left at (384, 349)
Screenshot: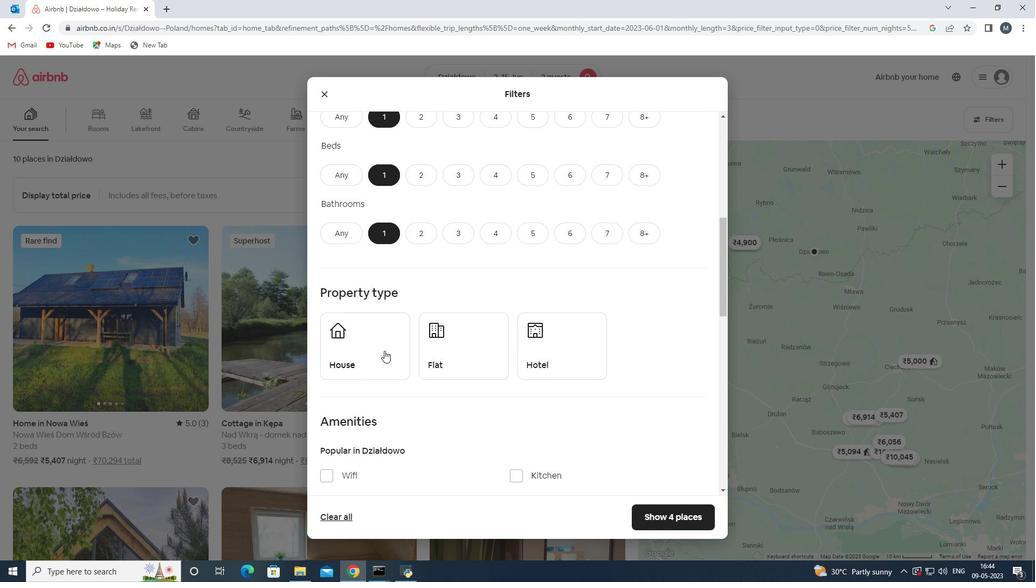 
Action: Mouse moved to (427, 348)
Screenshot: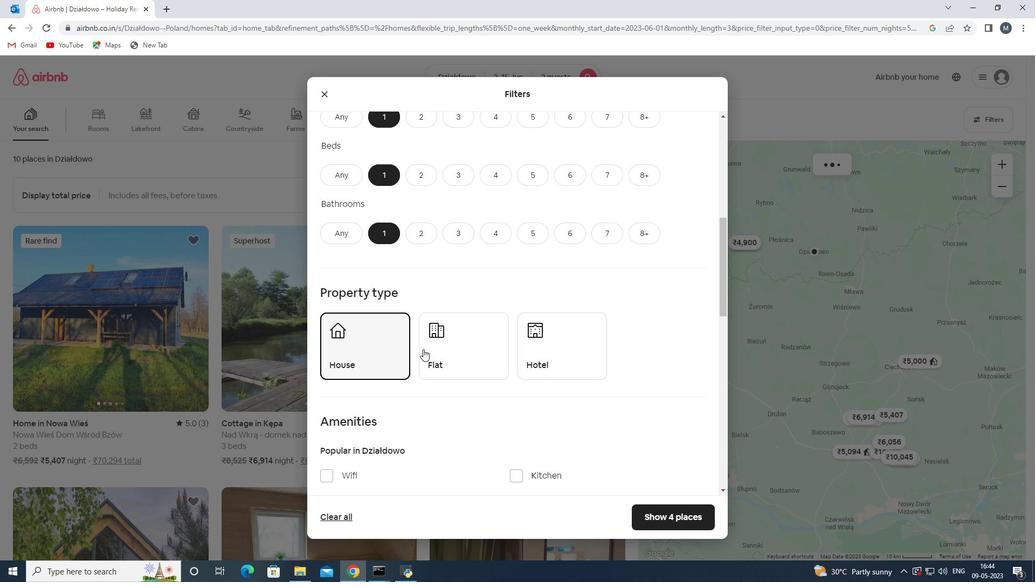 
Action: Mouse pressed left at (427, 348)
Screenshot: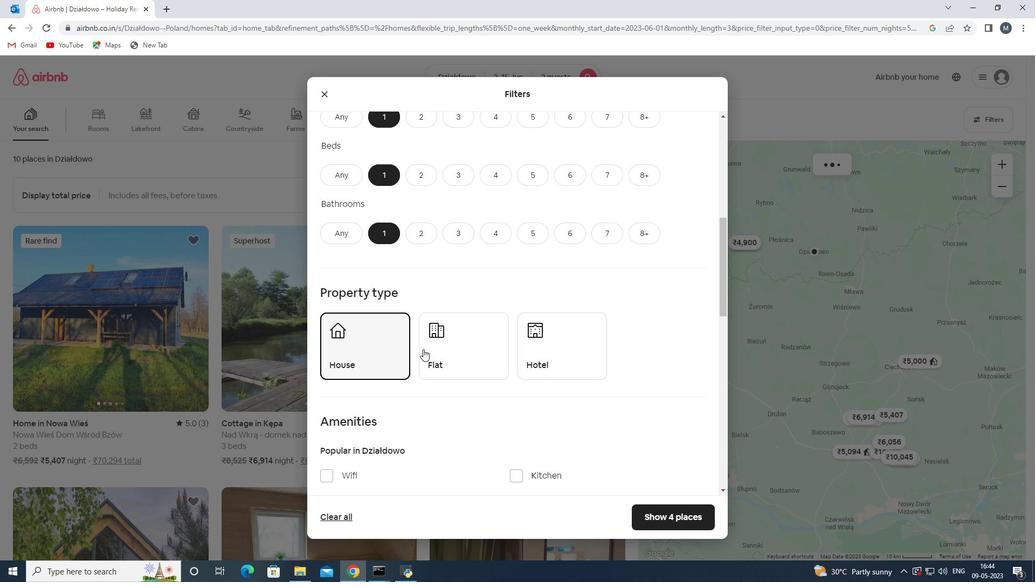 
Action: Mouse moved to (579, 351)
Screenshot: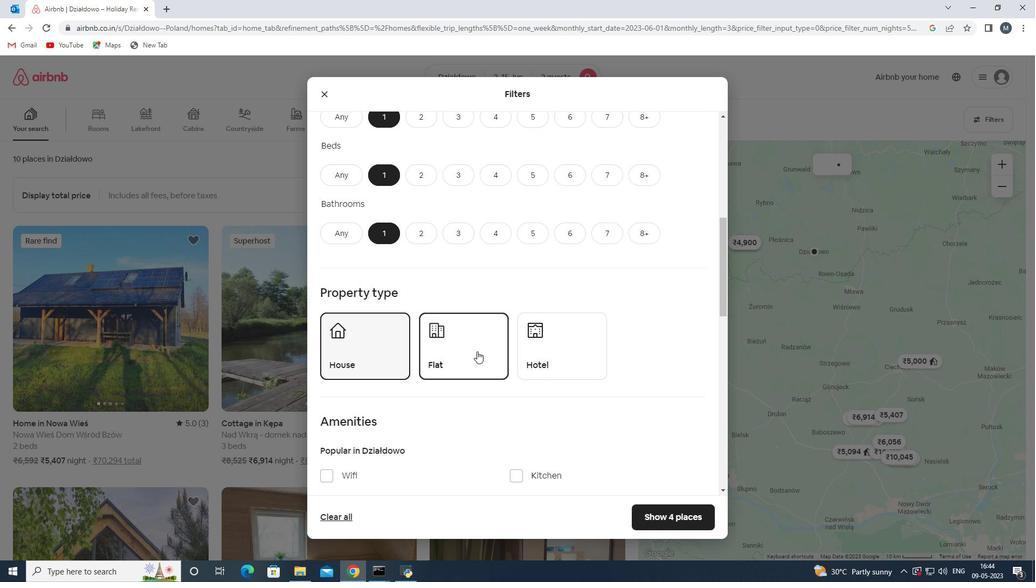 
Action: Mouse pressed left at (579, 351)
Screenshot: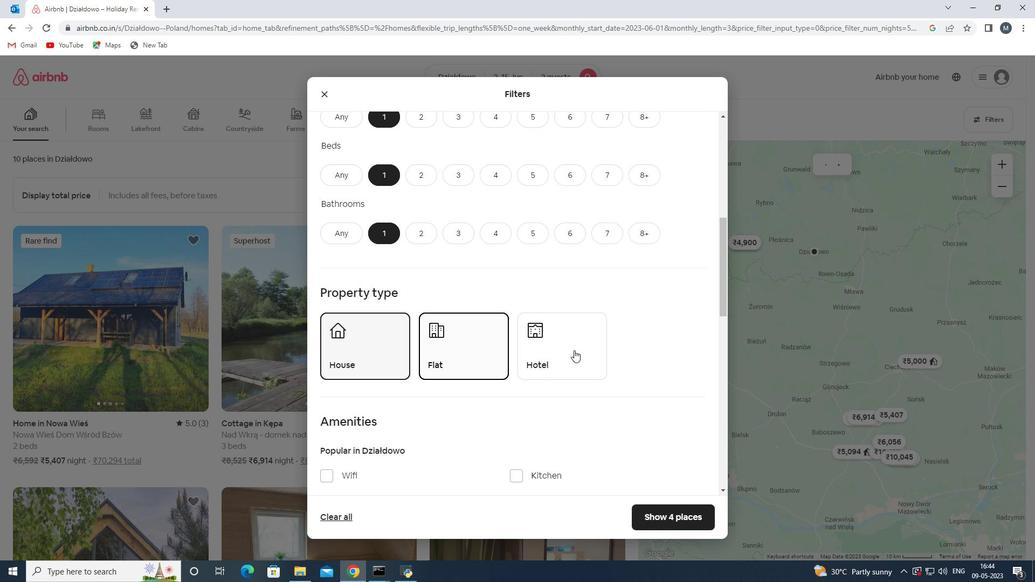 
Action: Mouse moved to (495, 354)
Screenshot: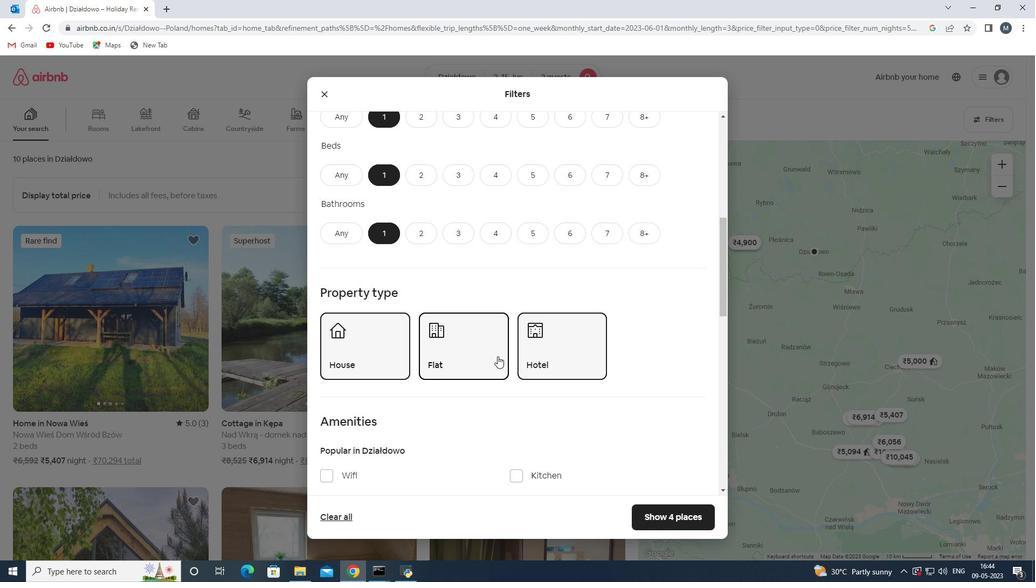 
Action: Mouse scrolled (495, 353) with delta (0, 0)
Screenshot: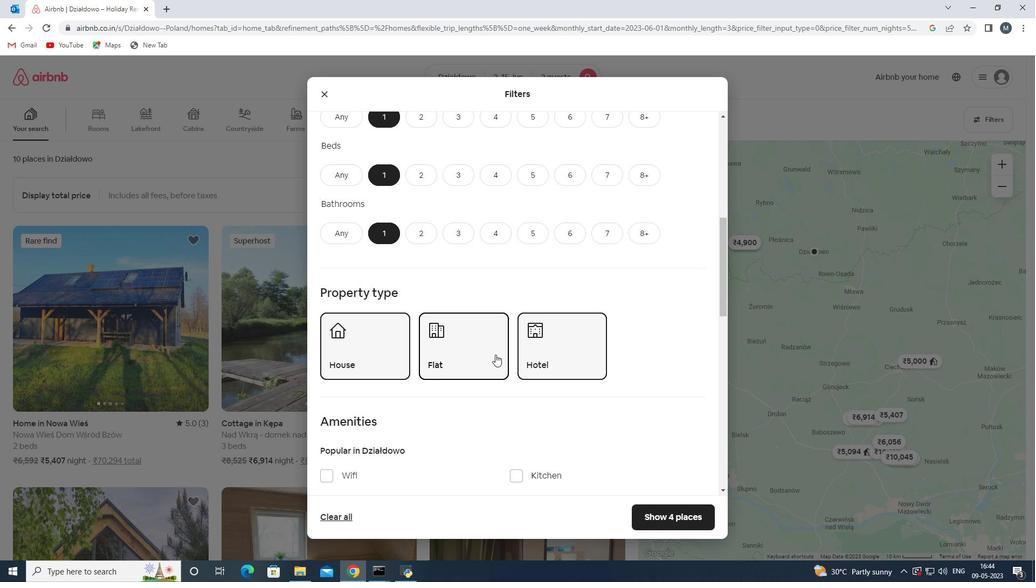 
Action: Mouse moved to (494, 353)
Screenshot: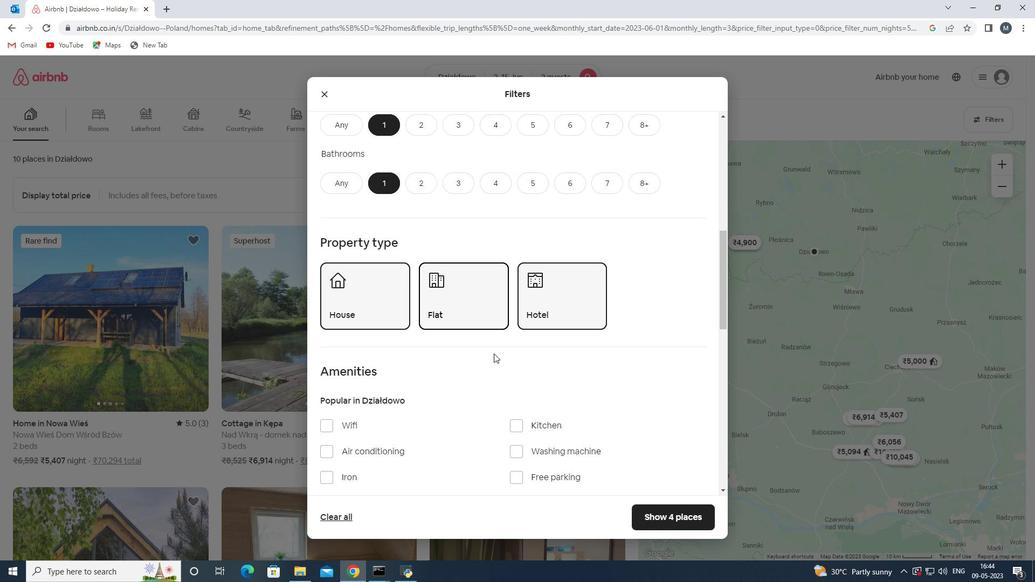 
Action: Mouse scrolled (494, 352) with delta (0, 0)
Screenshot: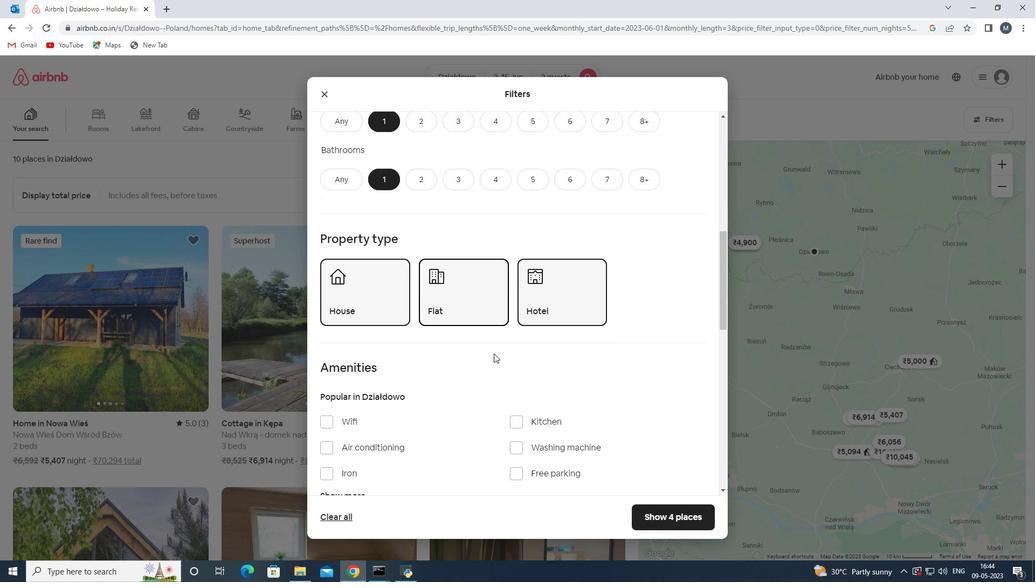
Action: Mouse moved to (493, 352)
Screenshot: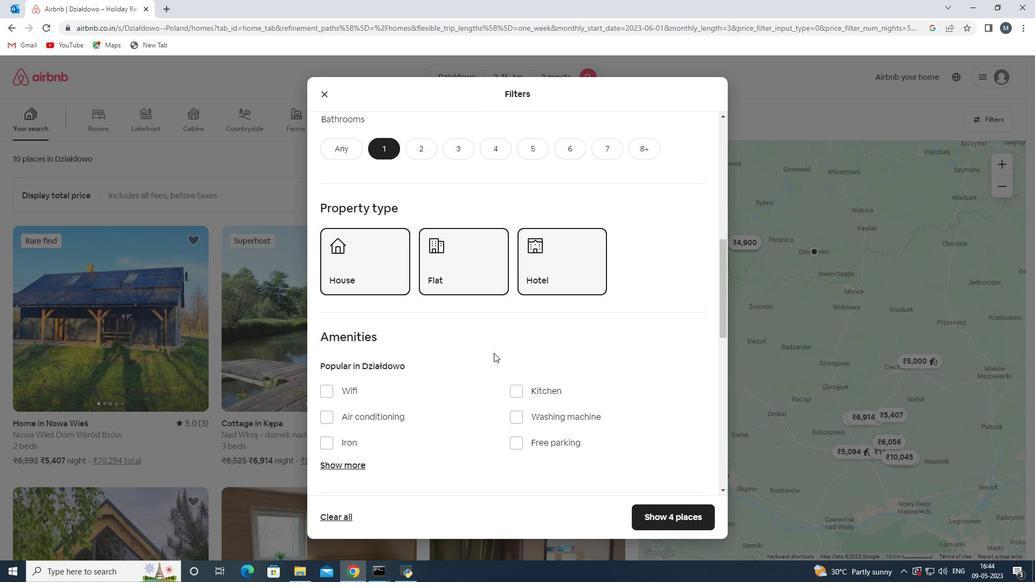 
Action: Mouse scrolled (493, 352) with delta (0, 0)
Screenshot: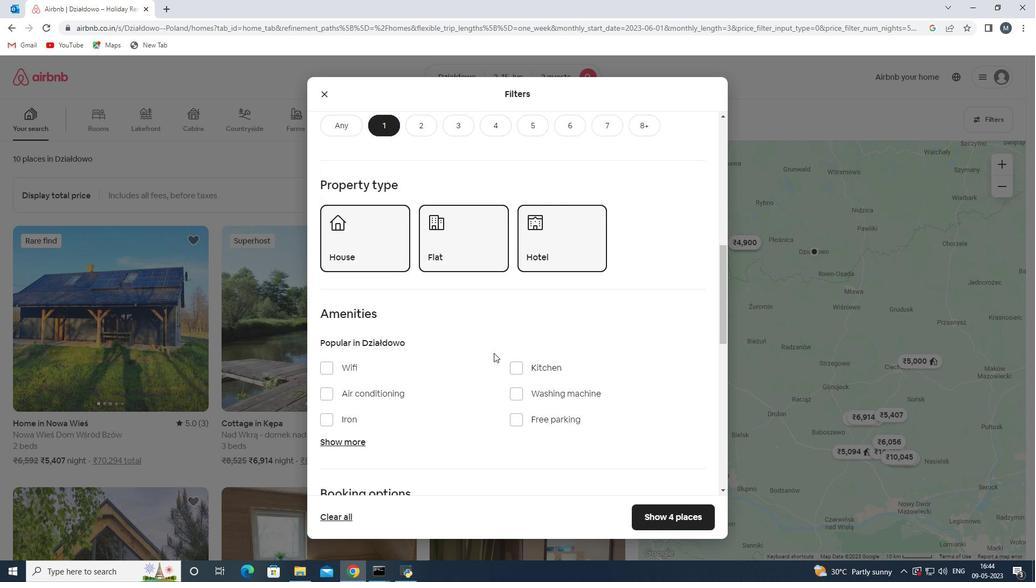 
Action: Mouse scrolled (493, 352) with delta (0, 0)
Screenshot: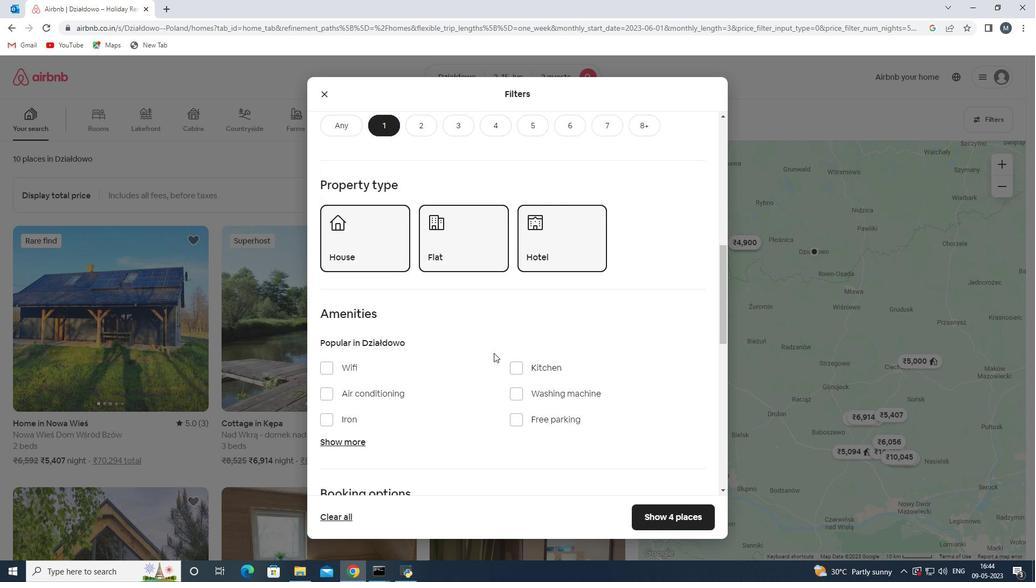 
Action: Mouse moved to (493, 352)
Screenshot: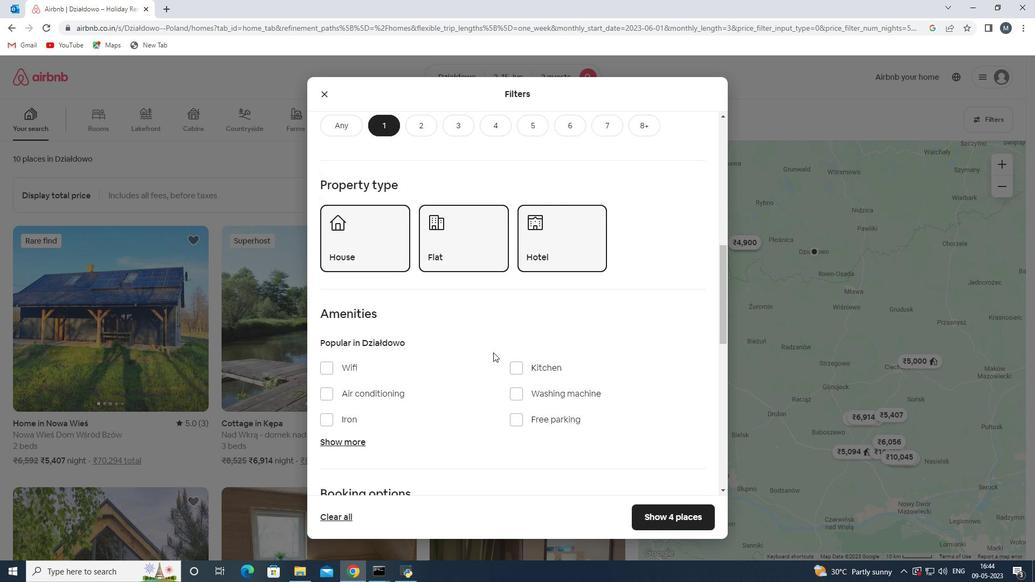 
Action: Mouse scrolled (493, 351) with delta (0, 0)
Screenshot: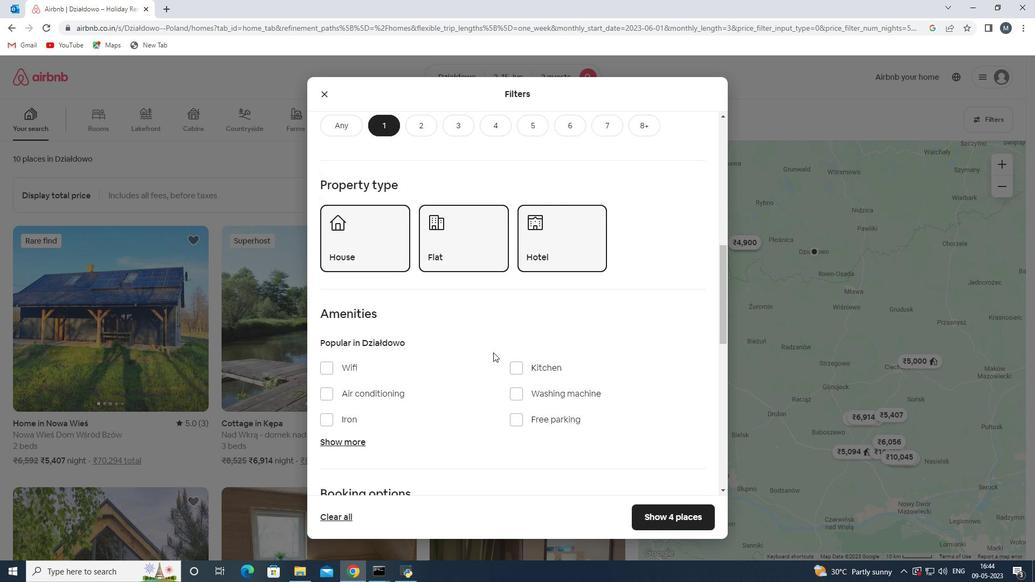 
Action: Mouse moved to (495, 352)
Screenshot: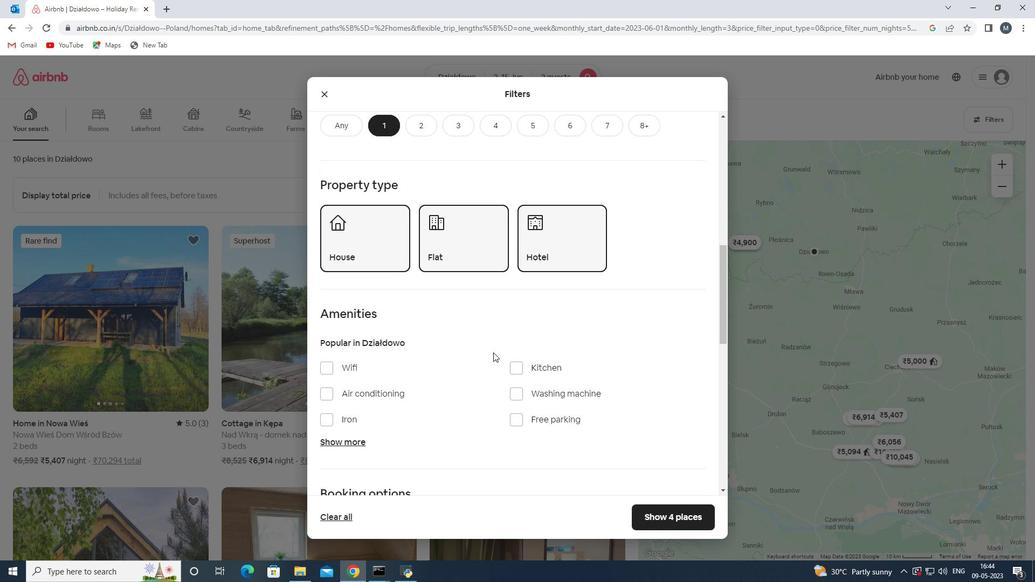 
Action: Mouse scrolled (495, 351) with delta (0, 0)
Screenshot: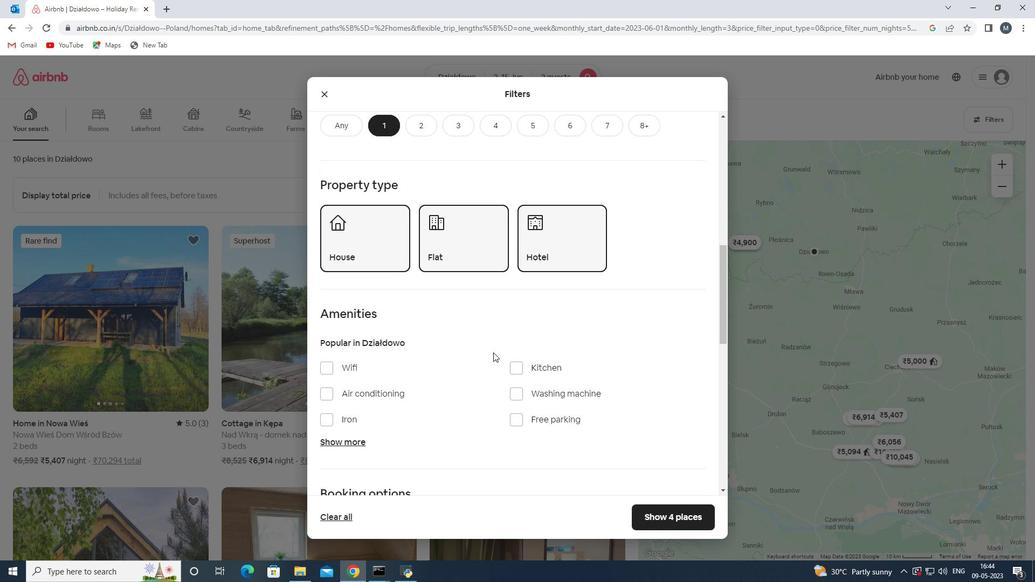 
Action: Mouse moved to (678, 356)
Screenshot: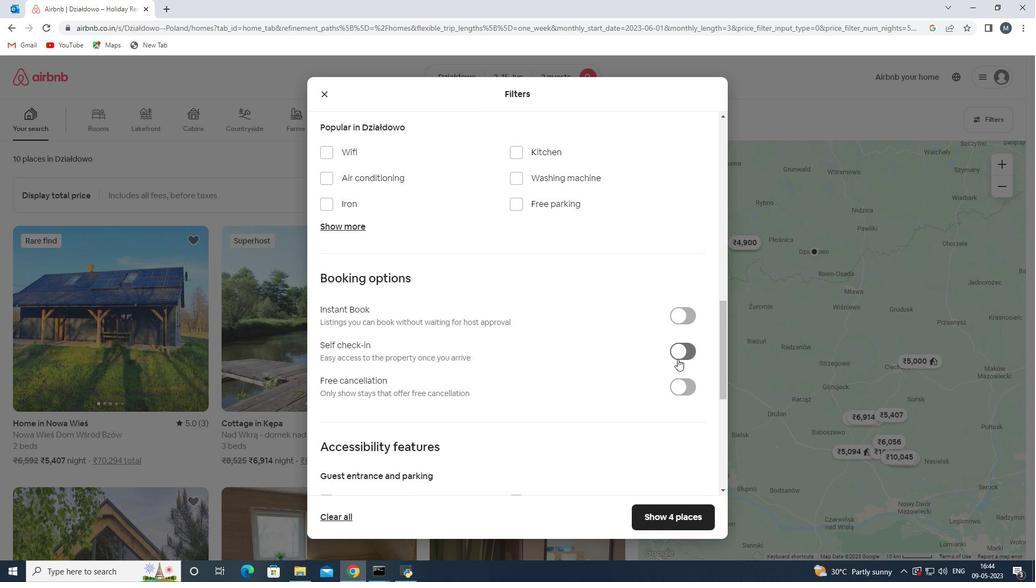 
Action: Mouse pressed left at (678, 356)
Screenshot: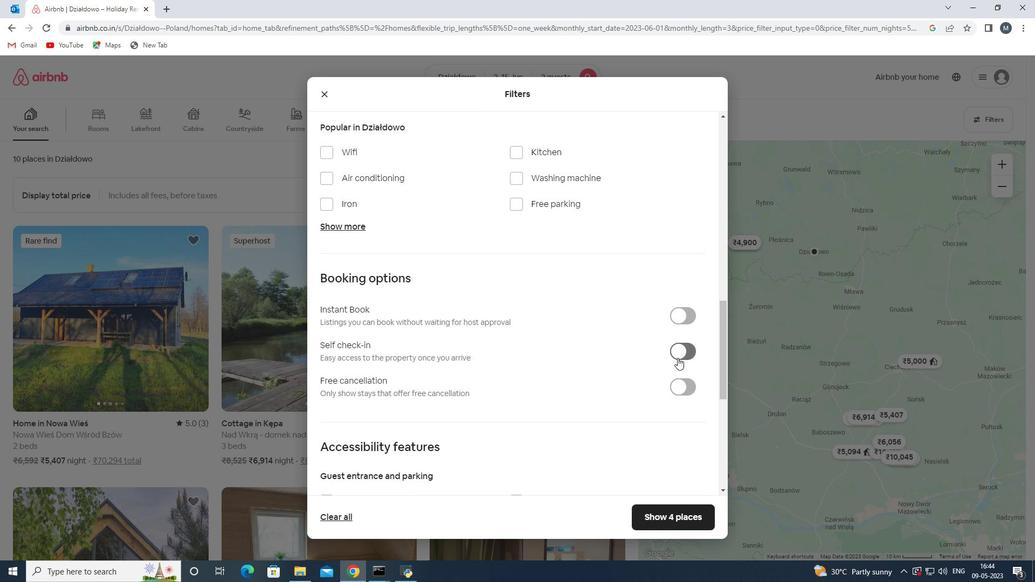 
Action: Mouse moved to (475, 380)
Screenshot: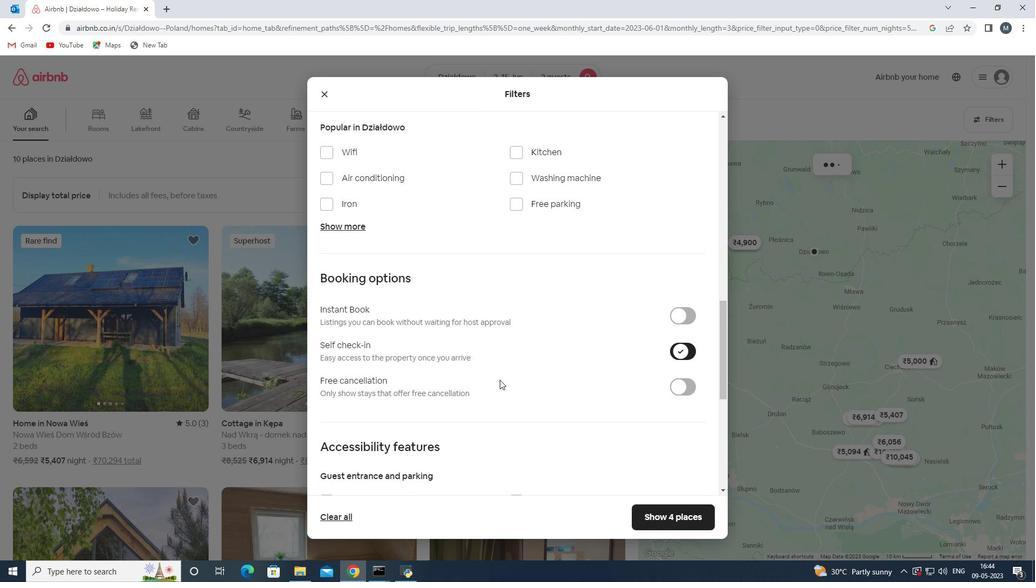 
Action: Mouse scrolled (475, 379) with delta (0, 0)
Screenshot: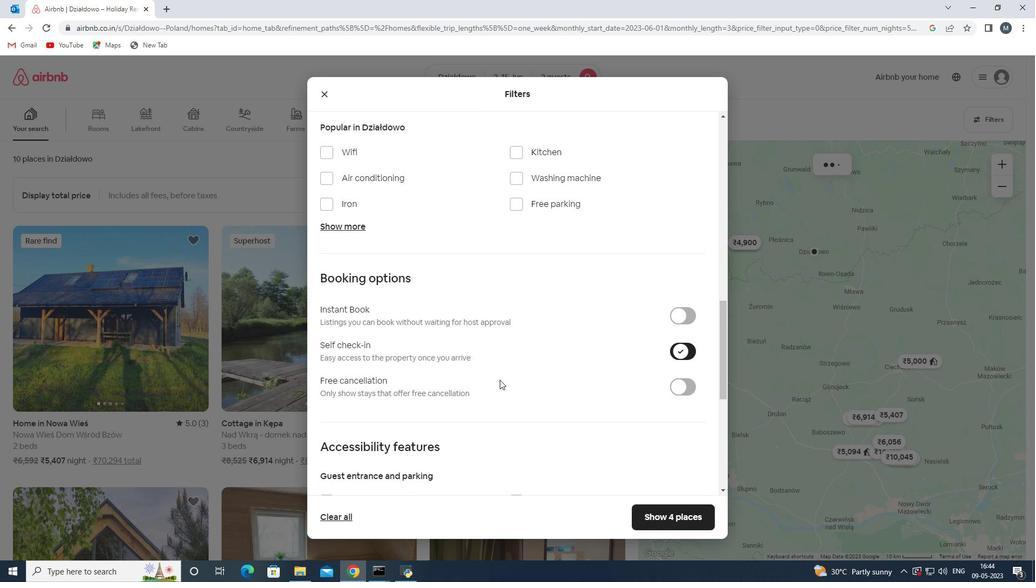 
Action: Mouse moved to (458, 382)
Screenshot: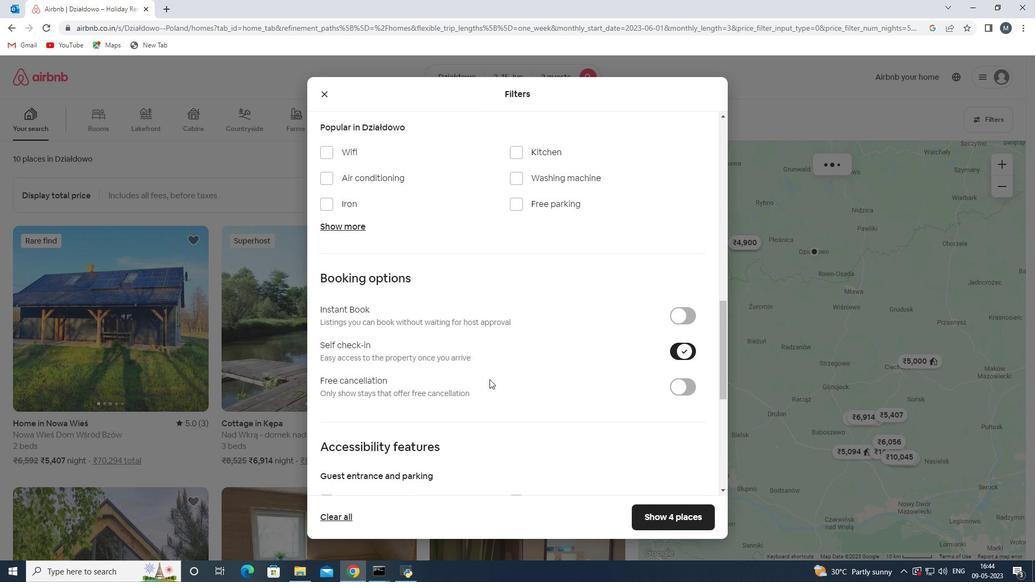 
Action: Mouse scrolled (458, 382) with delta (0, 0)
Screenshot: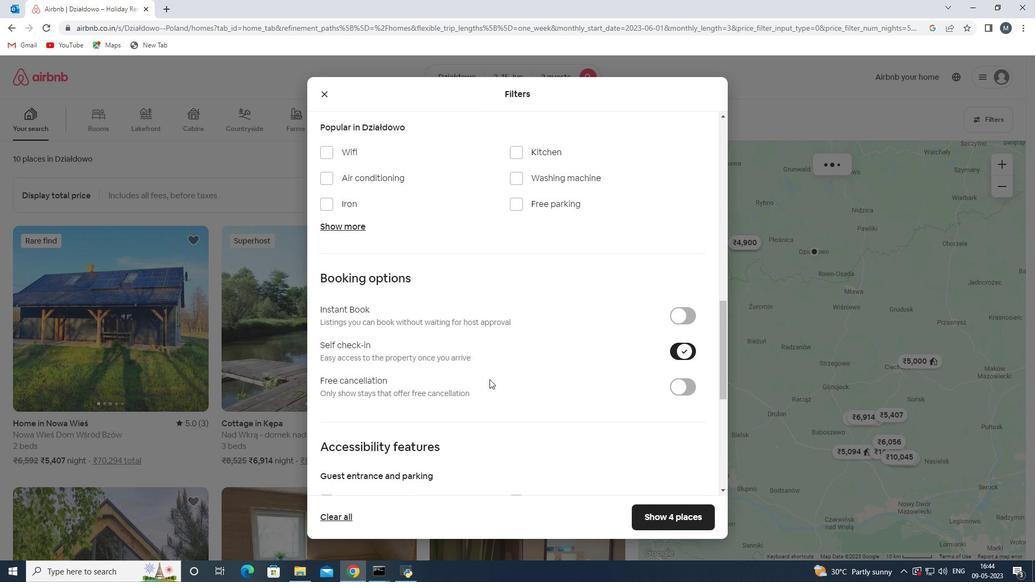 
Action: Mouse moved to (452, 384)
Screenshot: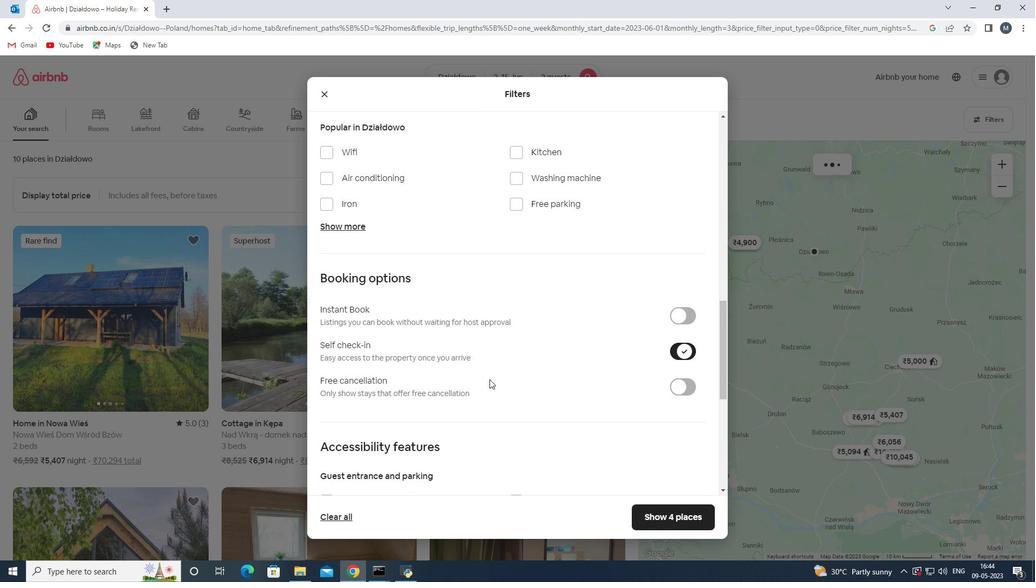 
Action: Mouse scrolled (452, 383) with delta (0, 0)
Screenshot: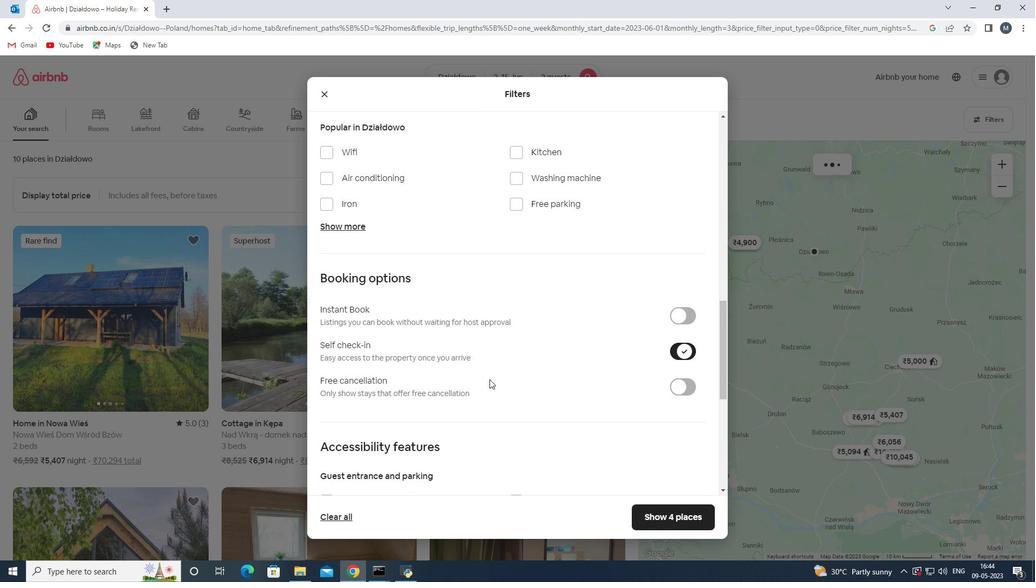 
Action: Mouse moved to (408, 379)
Screenshot: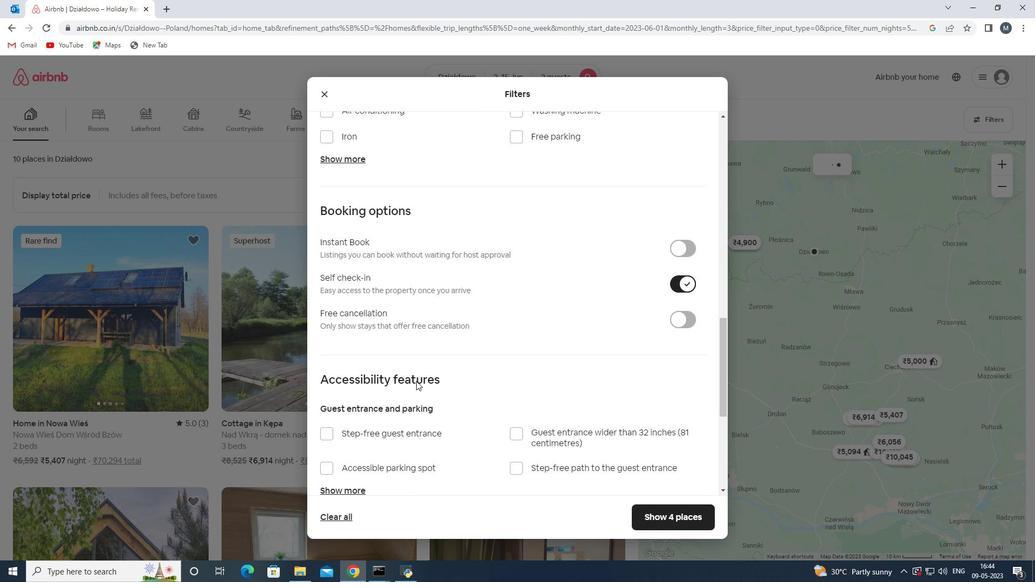
Action: Mouse scrolled (408, 378) with delta (0, 0)
Screenshot: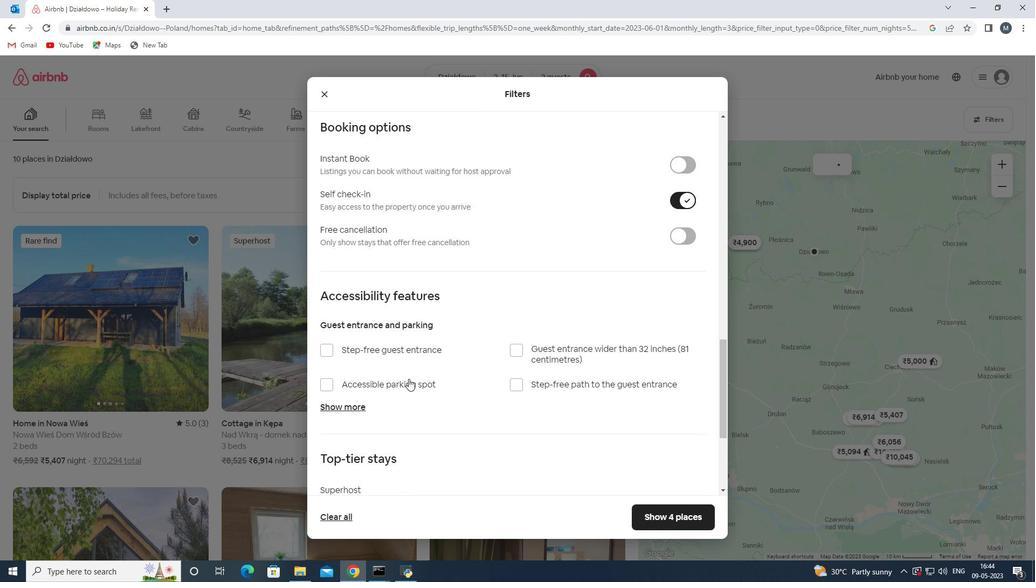 
Action: Mouse moved to (406, 379)
Screenshot: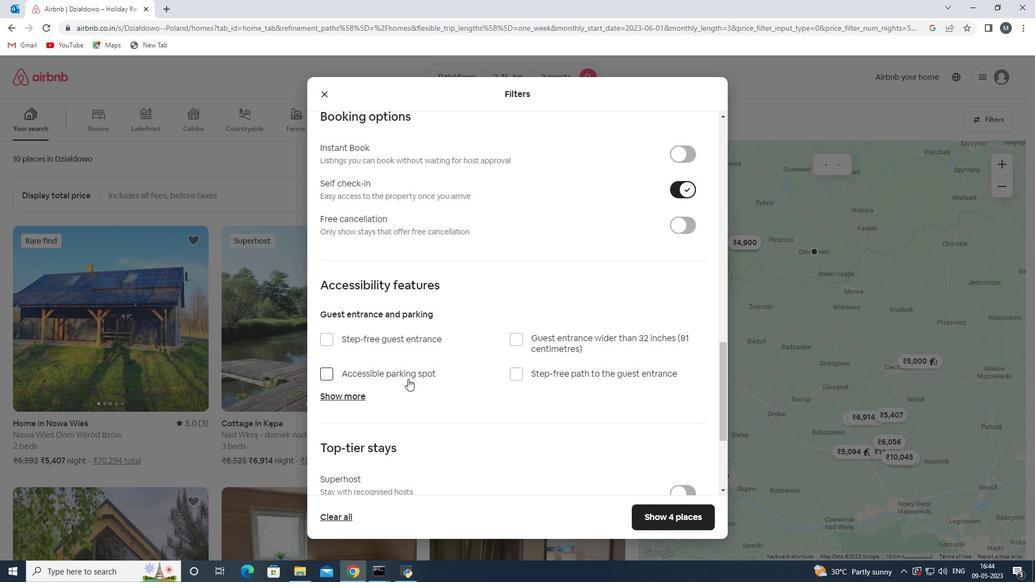
Action: Mouse scrolled (406, 378) with delta (0, 0)
Screenshot: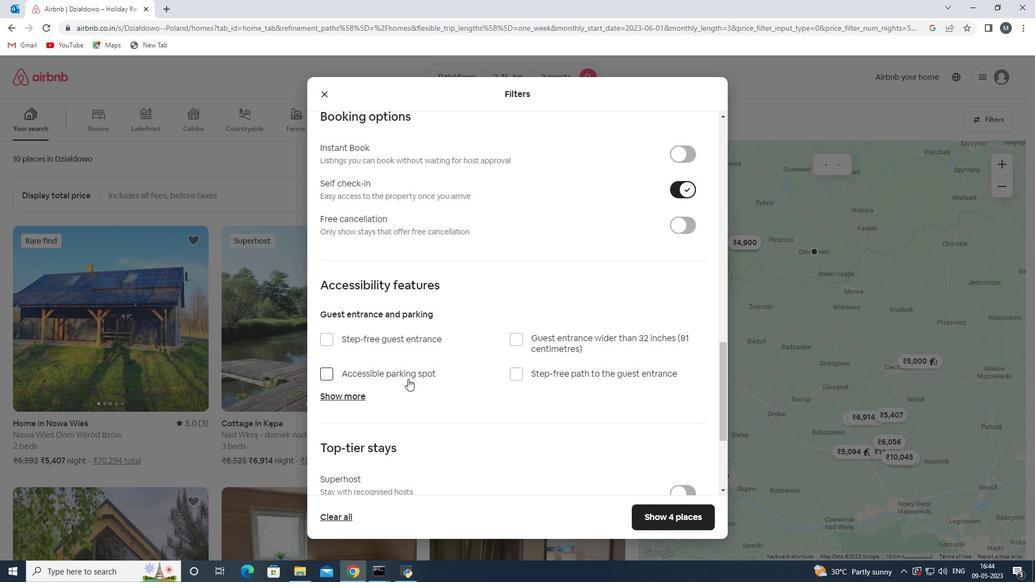 
Action: Mouse moved to (397, 380)
Screenshot: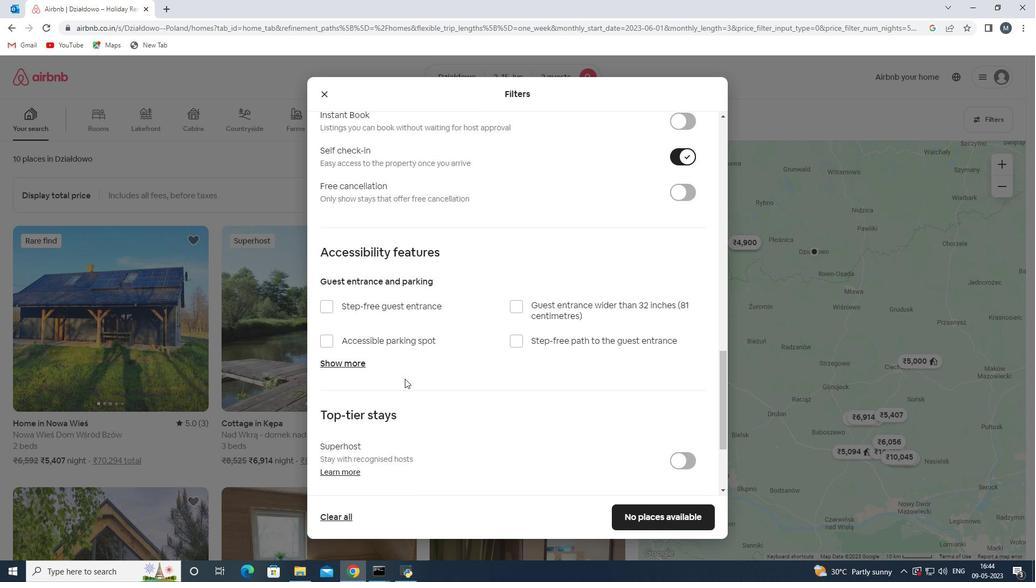 
Action: Mouse scrolled (397, 379) with delta (0, 0)
Screenshot: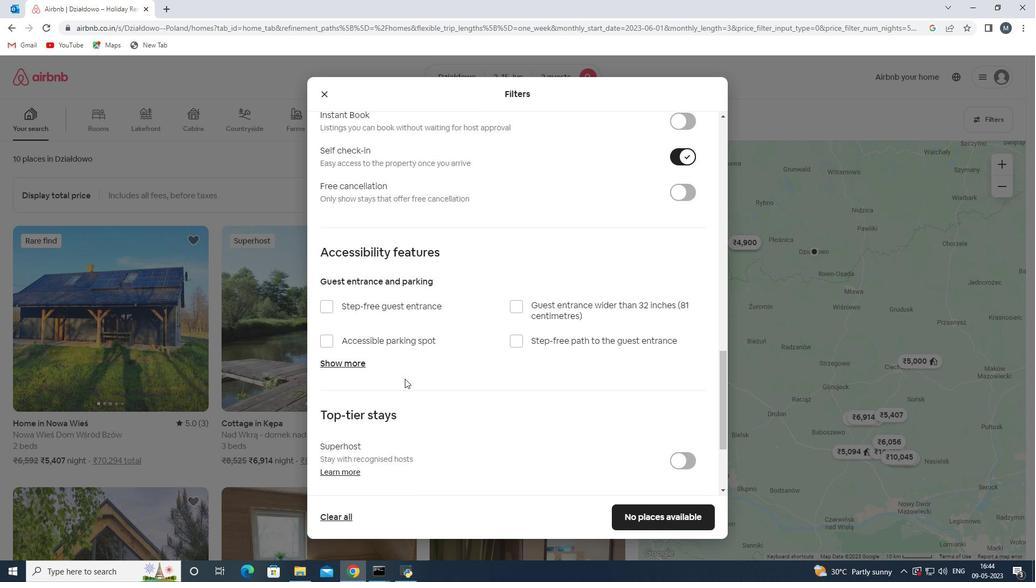 
Action: Mouse moved to (393, 381)
Screenshot: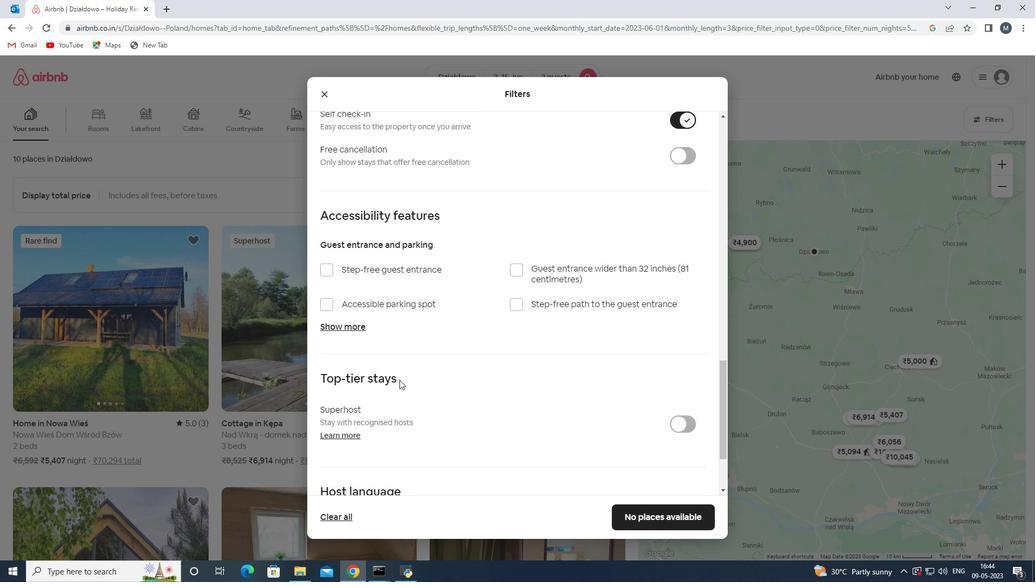 
Action: Mouse scrolled (393, 381) with delta (0, 0)
Screenshot: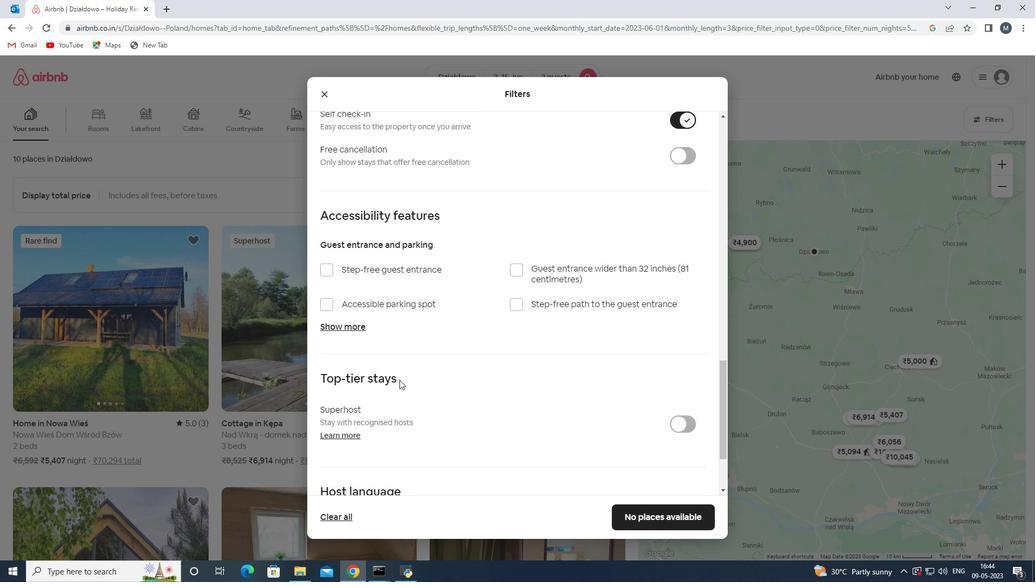 
Action: Mouse moved to (389, 382)
Screenshot: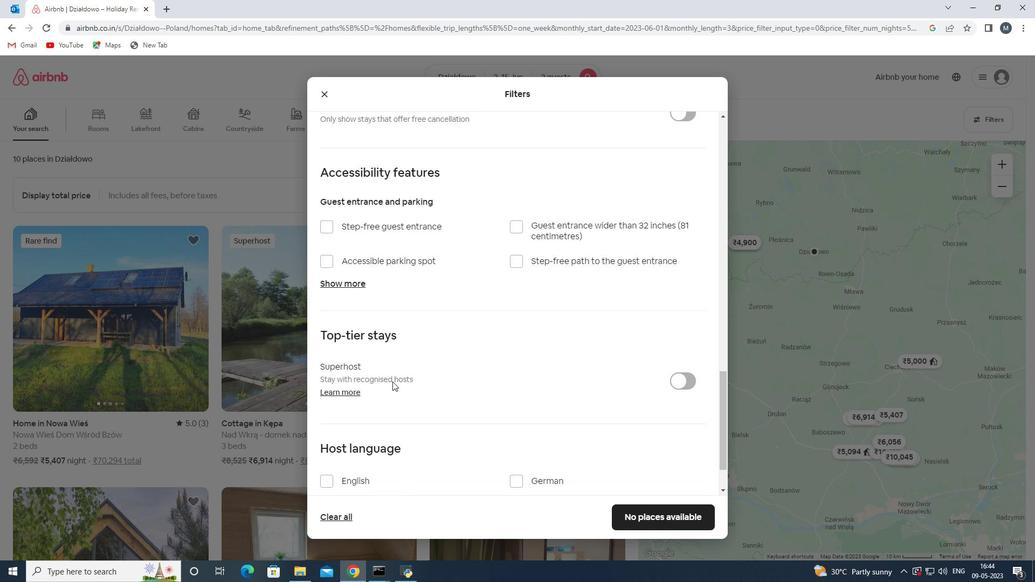 
Action: Mouse scrolled (389, 382) with delta (0, 0)
Screenshot: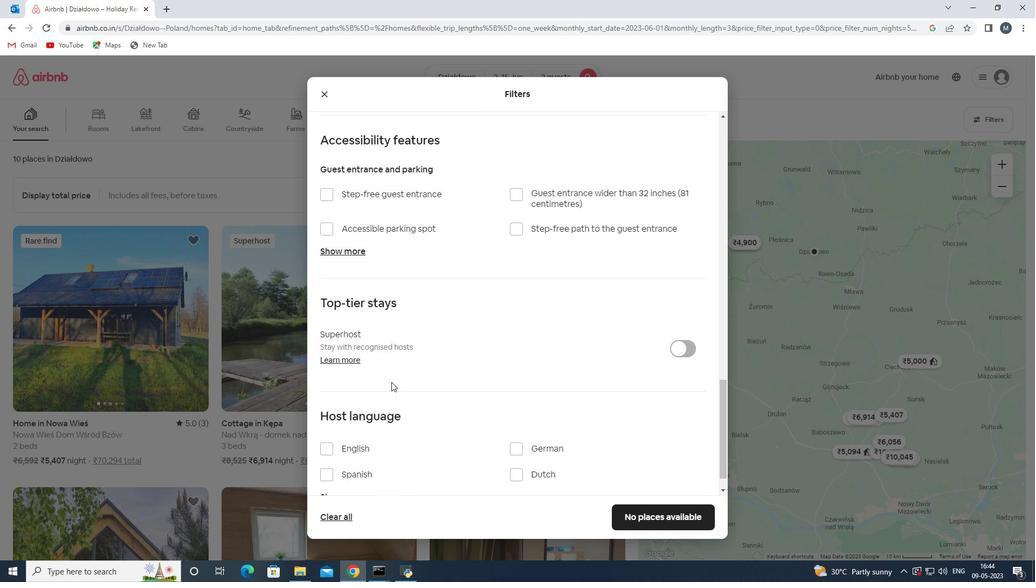 
Action: Mouse moved to (357, 420)
Screenshot: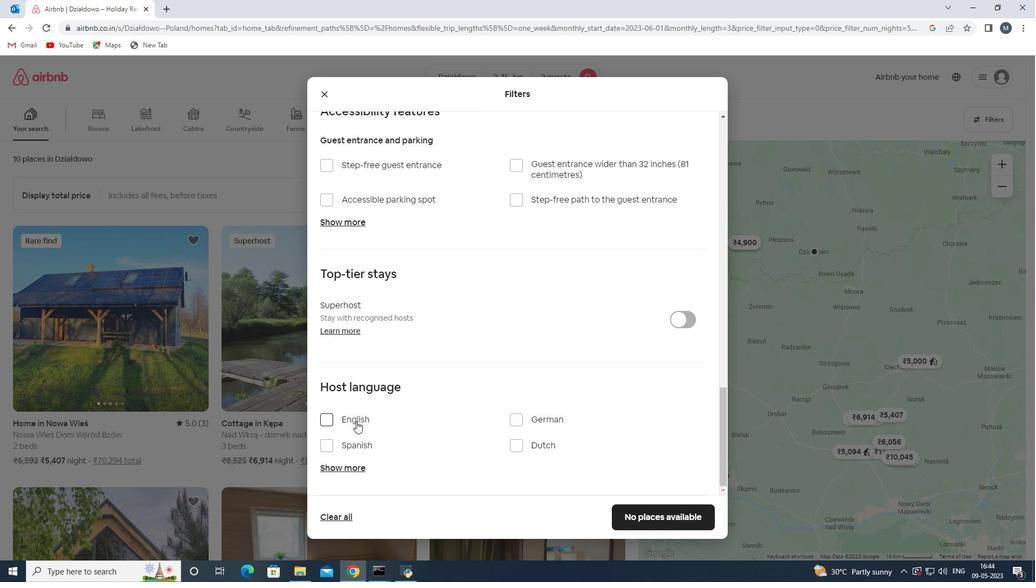 
Action: Mouse pressed left at (357, 420)
Screenshot: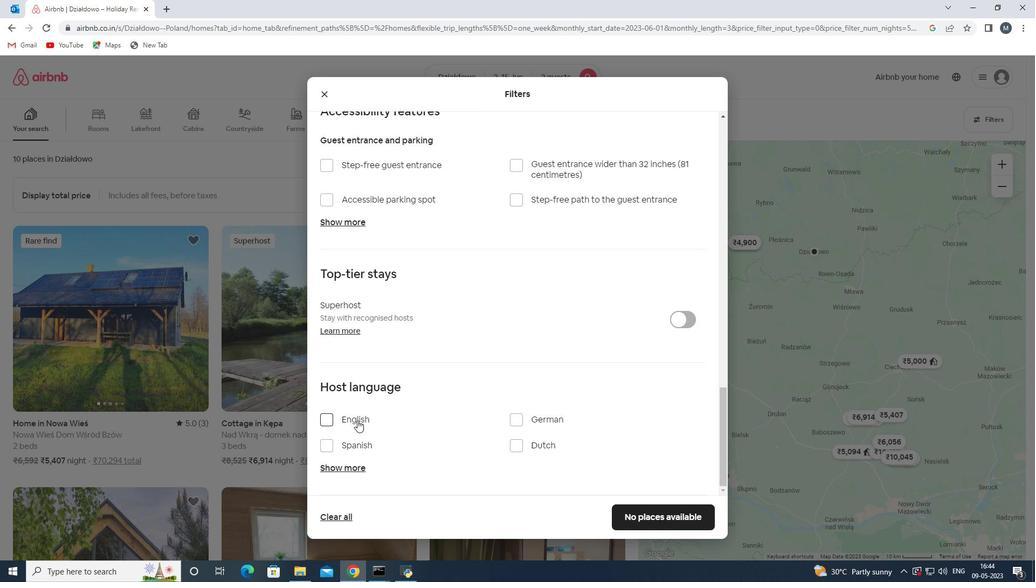
Action: Mouse moved to (626, 517)
Screenshot: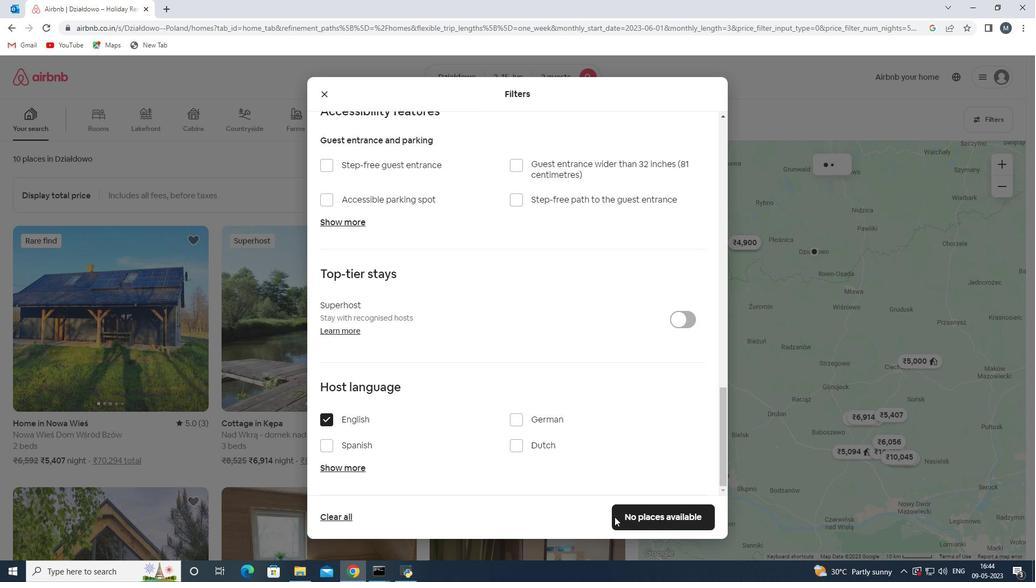 
Action: Mouse pressed left at (626, 517)
Screenshot: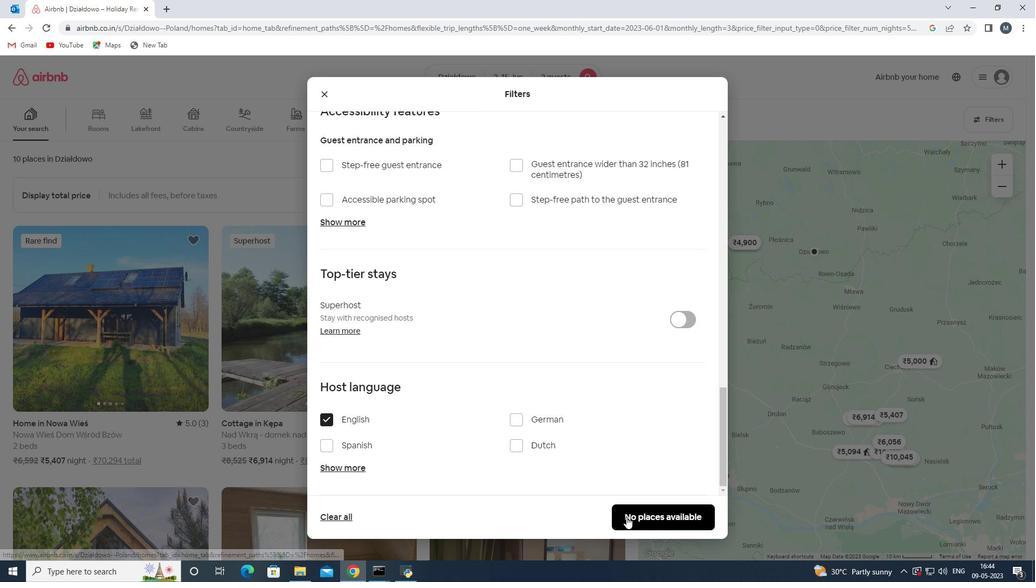 
Action: Mouse moved to (627, 516)
Screenshot: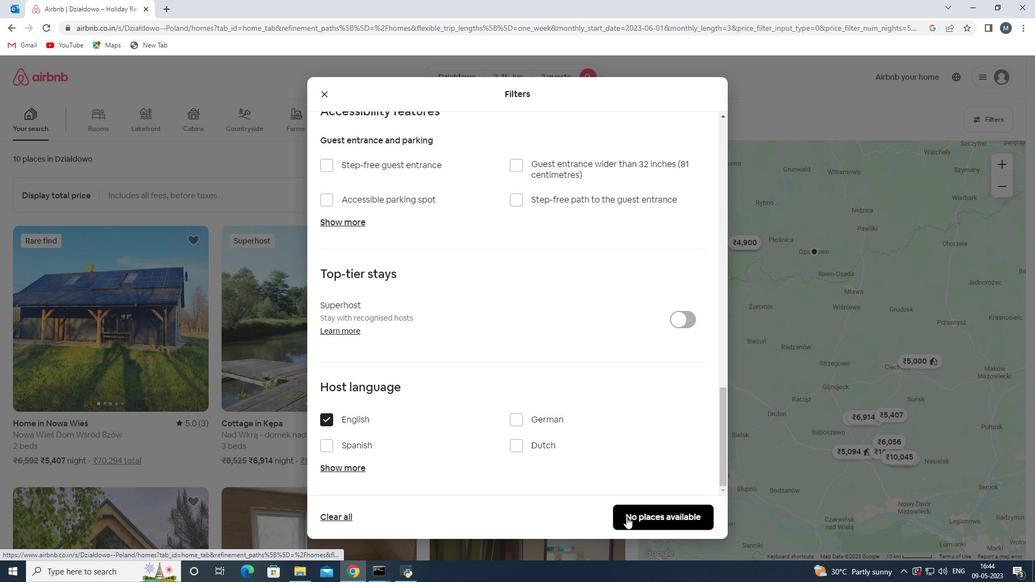 
